 Task: Find connections with filter location Sultānpur with filter topic #Projectmanagements with filter profile language French with filter current company Condé Nast India with filter school Keraleeya Samajam Dombivlis Model College Near Police Colony Plot No 32 Phase II MIDC Residential Area Dombivli East Dist Thane 421 203 with filter industry Food and Beverage Services with filter service category Video Animation with filter keywords title SEO Manager
Action: Mouse moved to (482, 62)
Screenshot: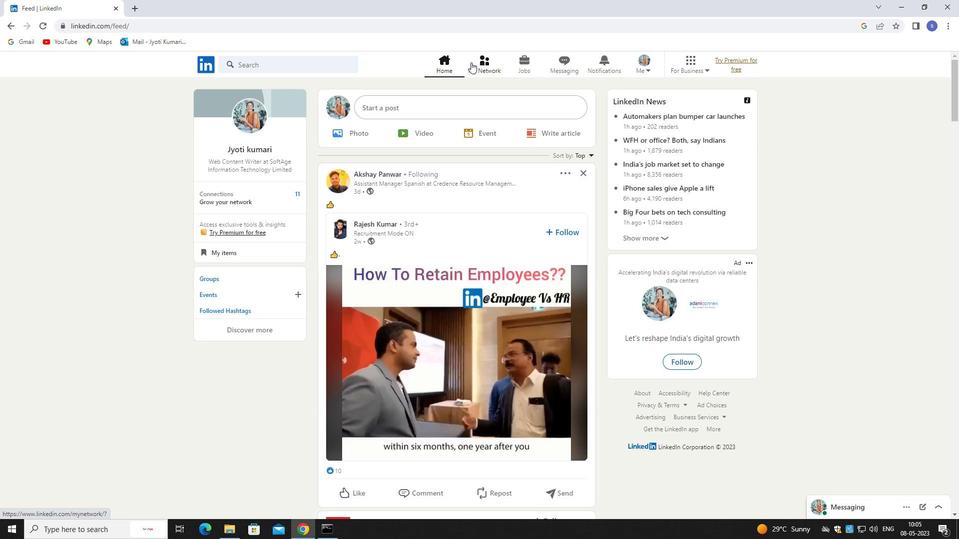 
Action: Mouse pressed left at (482, 62)
Screenshot: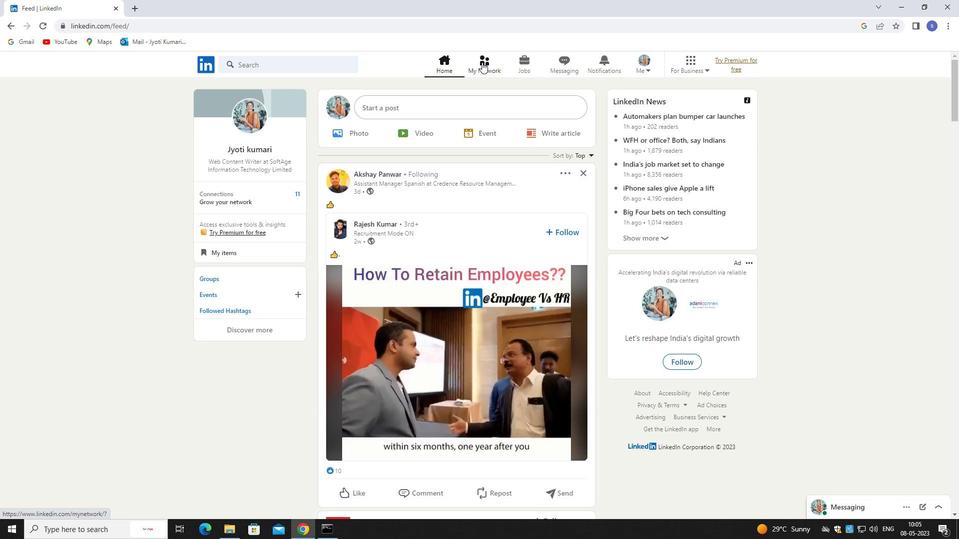 
Action: Mouse pressed left at (482, 62)
Screenshot: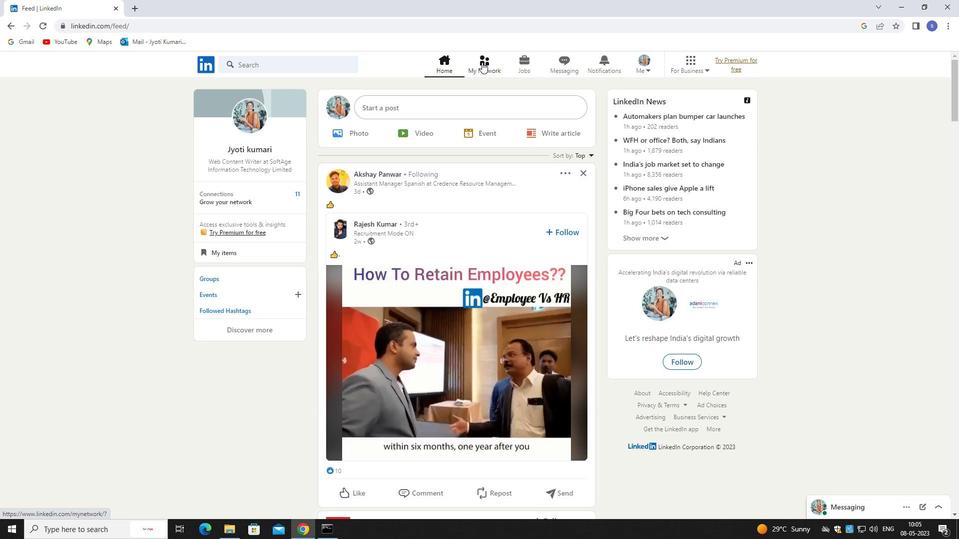 
Action: Mouse moved to (302, 120)
Screenshot: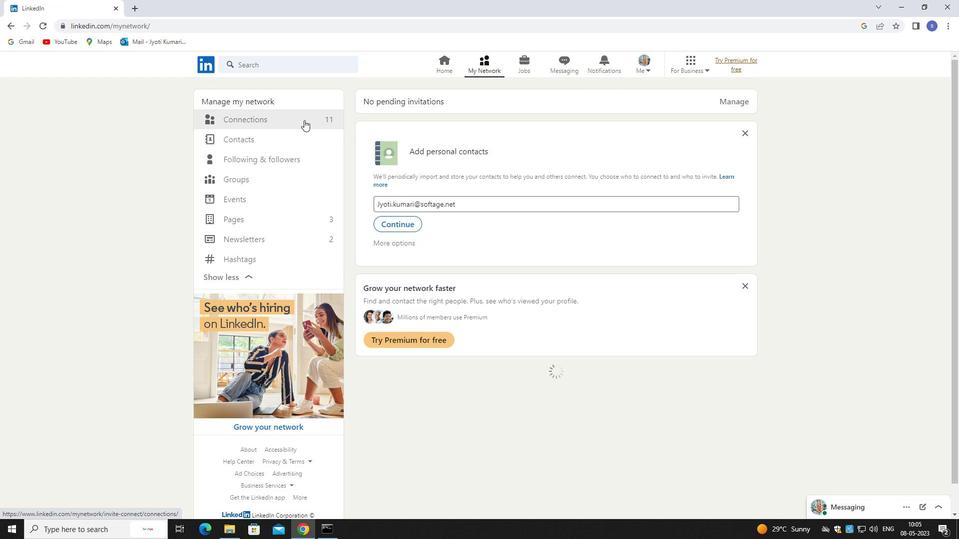 
Action: Mouse pressed left at (302, 120)
Screenshot: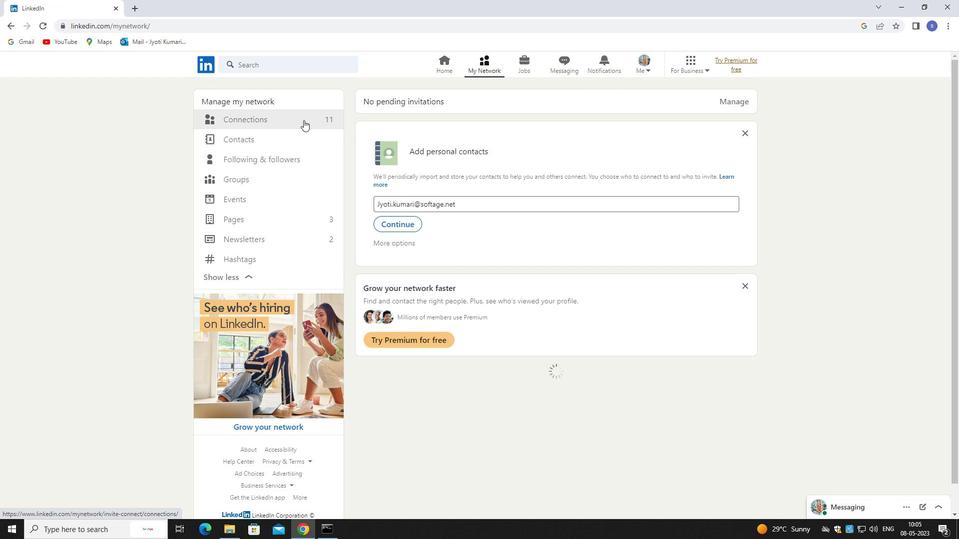 
Action: Mouse moved to (303, 118)
Screenshot: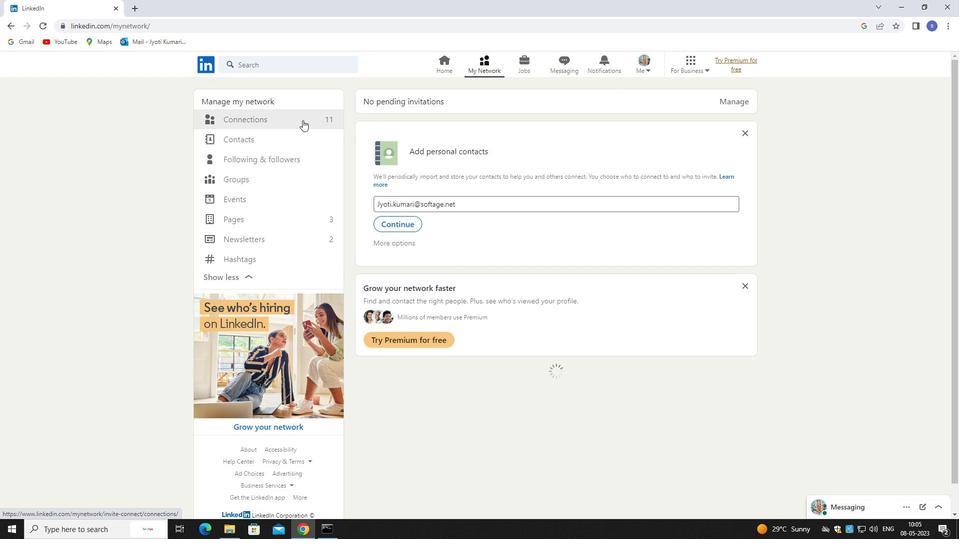 
Action: Mouse pressed left at (303, 118)
Screenshot: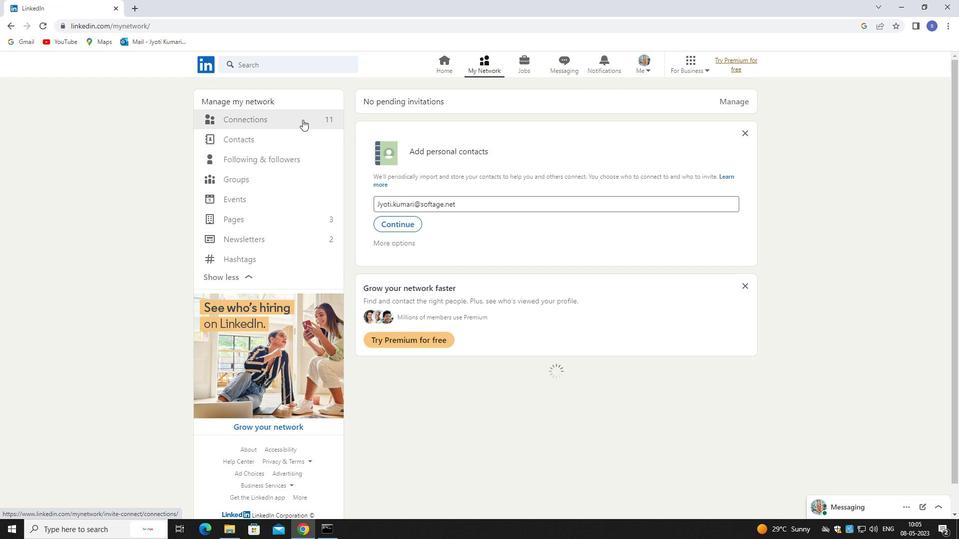 
Action: Mouse moved to (568, 121)
Screenshot: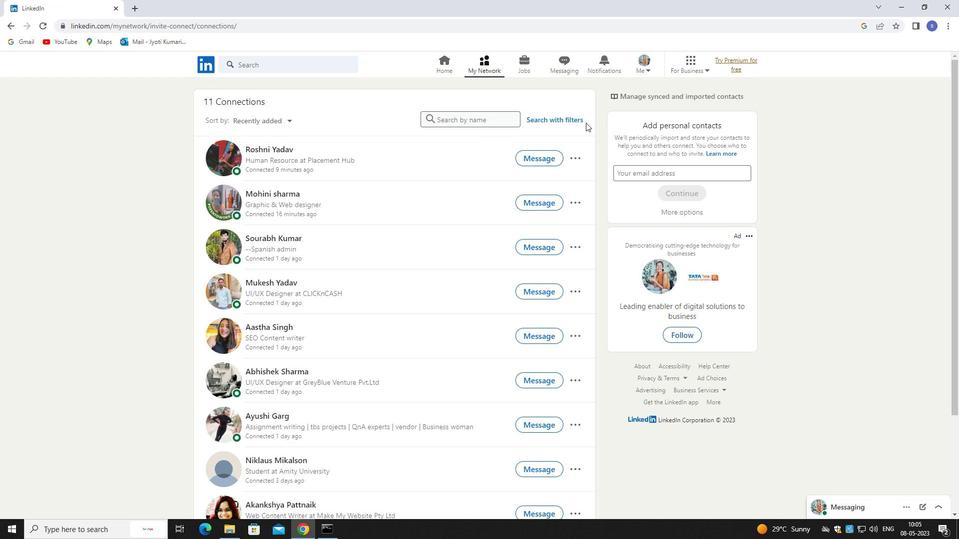 
Action: Mouse pressed left at (568, 121)
Screenshot: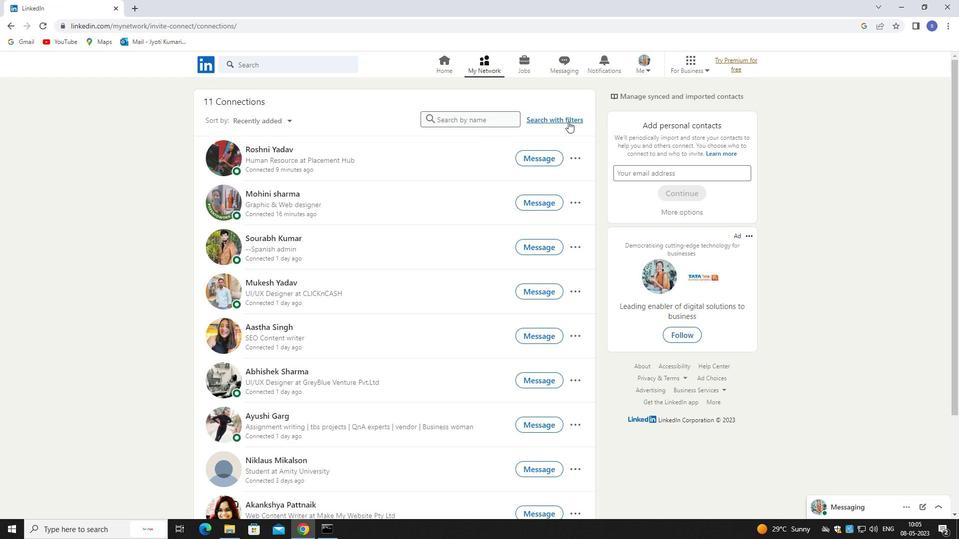 
Action: Mouse moved to (507, 87)
Screenshot: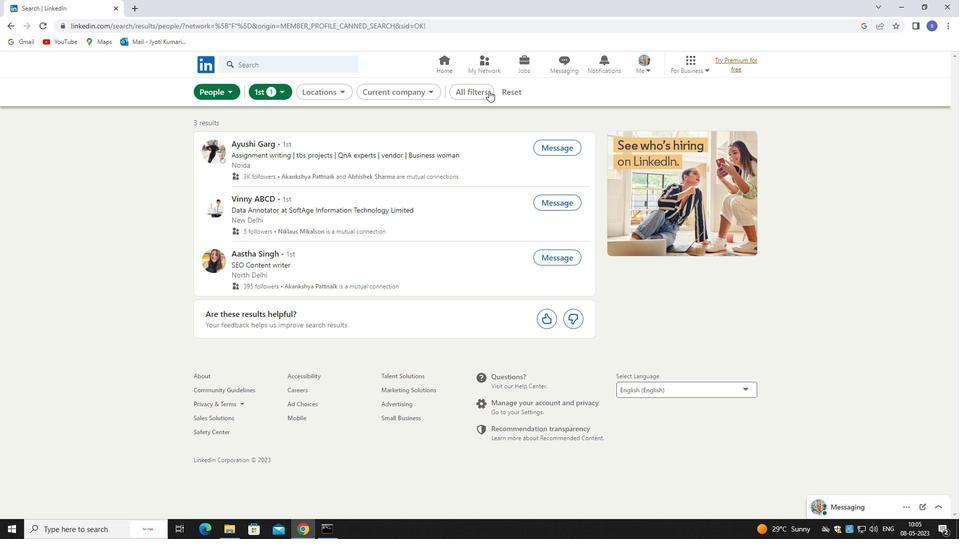 
Action: Mouse pressed left at (507, 87)
Screenshot: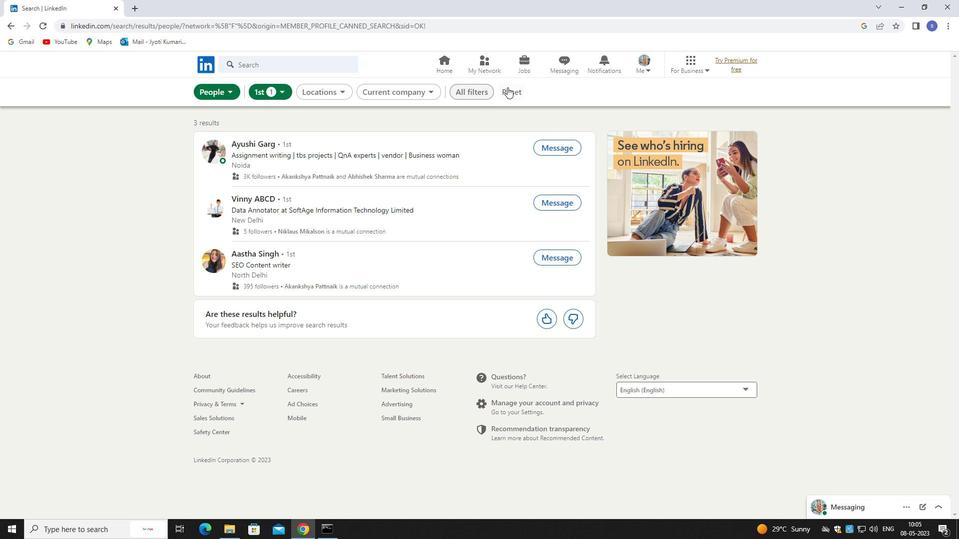 
Action: Mouse moved to (492, 90)
Screenshot: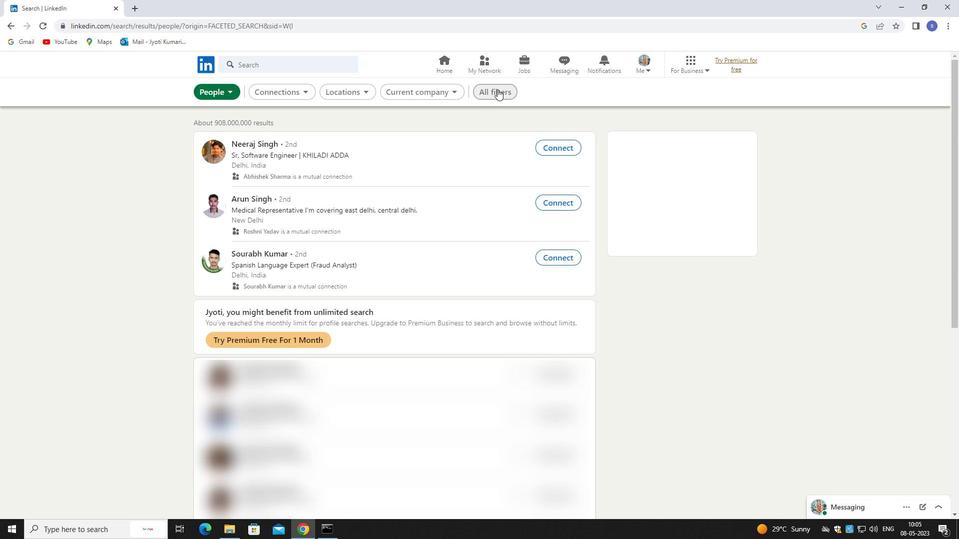 
Action: Mouse pressed left at (492, 90)
Screenshot: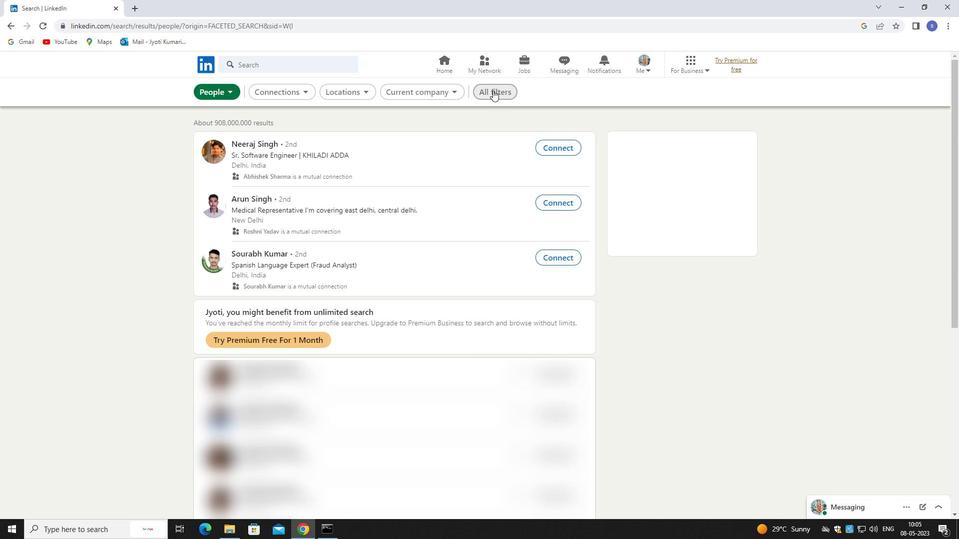 
Action: Mouse moved to (835, 393)
Screenshot: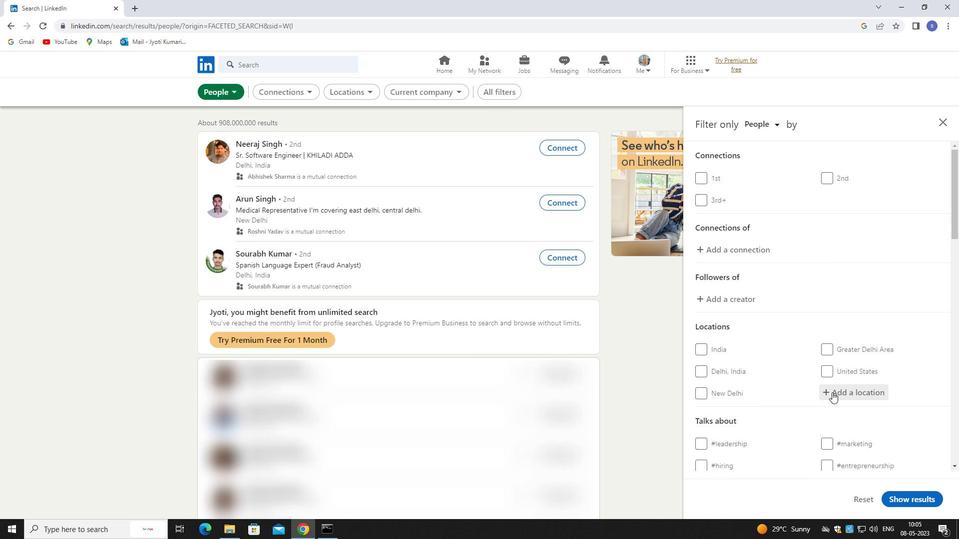 
Action: Mouse pressed left at (835, 393)
Screenshot: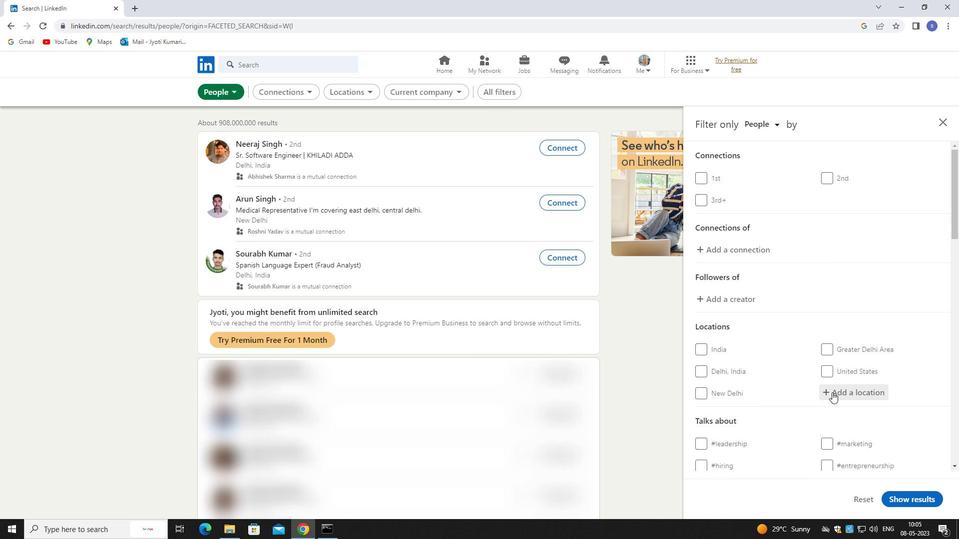 
Action: Mouse moved to (828, 388)
Screenshot: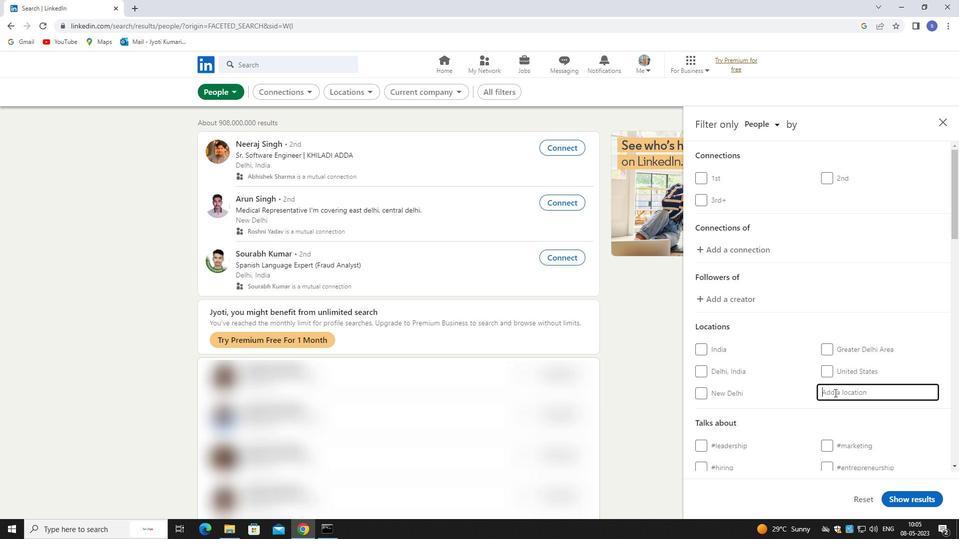 
Action: Key pressed sultan
Screenshot: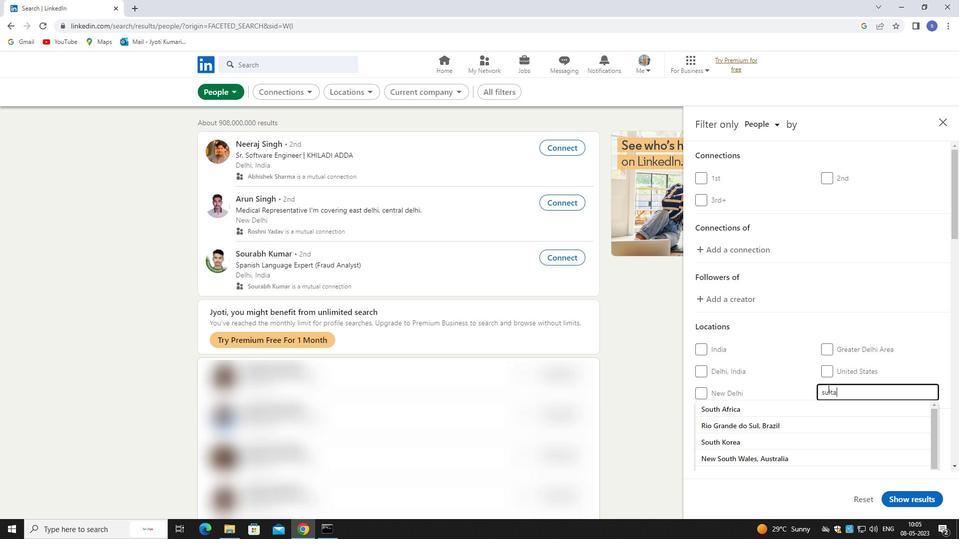 
Action: Mouse moved to (820, 411)
Screenshot: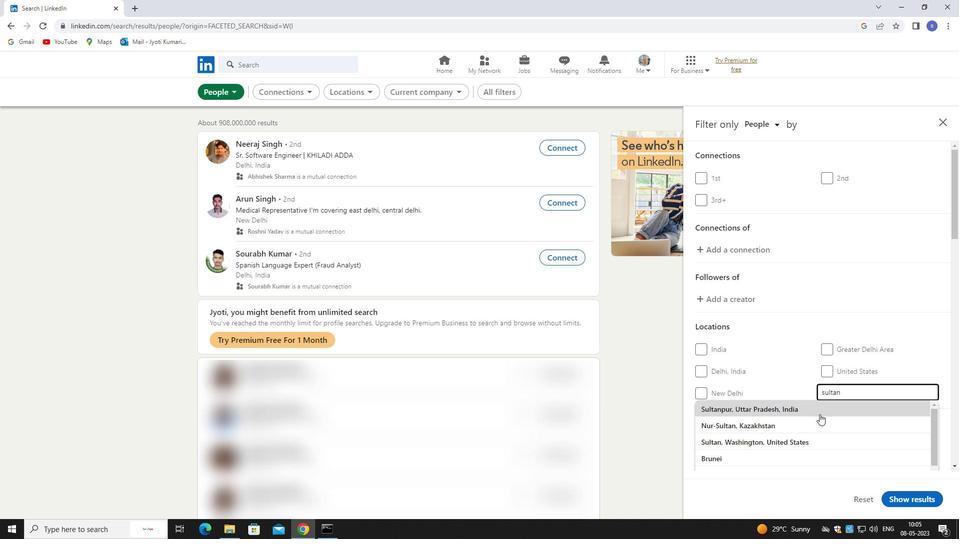 
Action: Mouse pressed left at (820, 411)
Screenshot: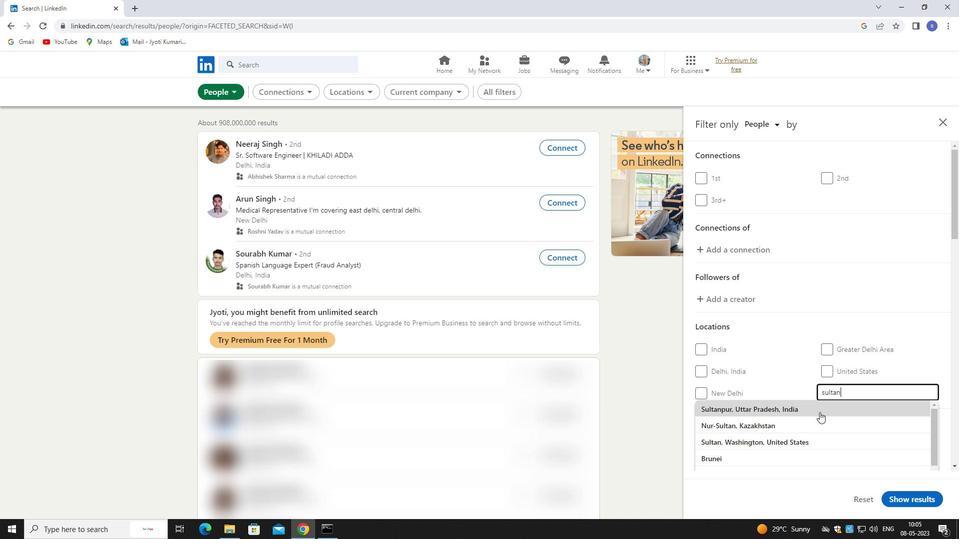 
Action: Mouse moved to (820, 411)
Screenshot: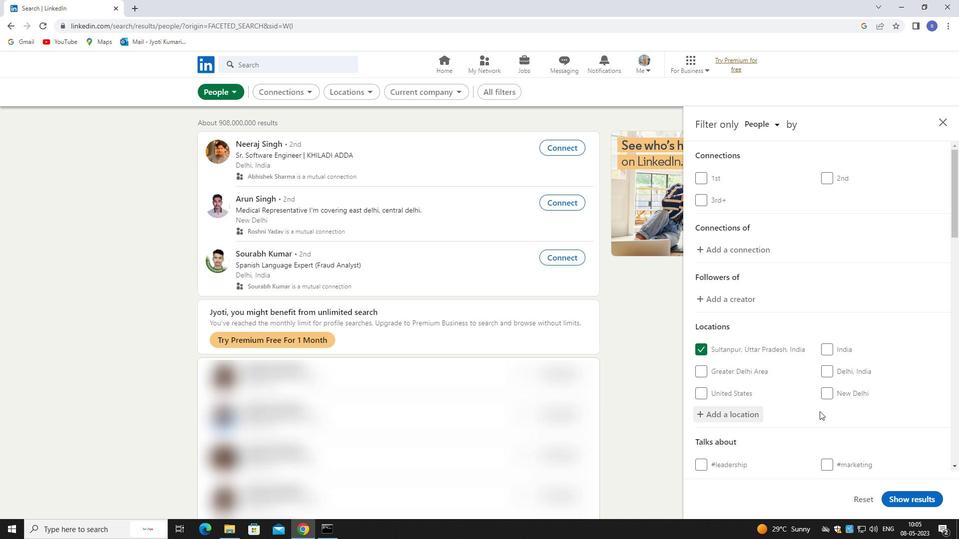 
Action: Mouse scrolled (820, 411) with delta (0, 0)
Screenshot: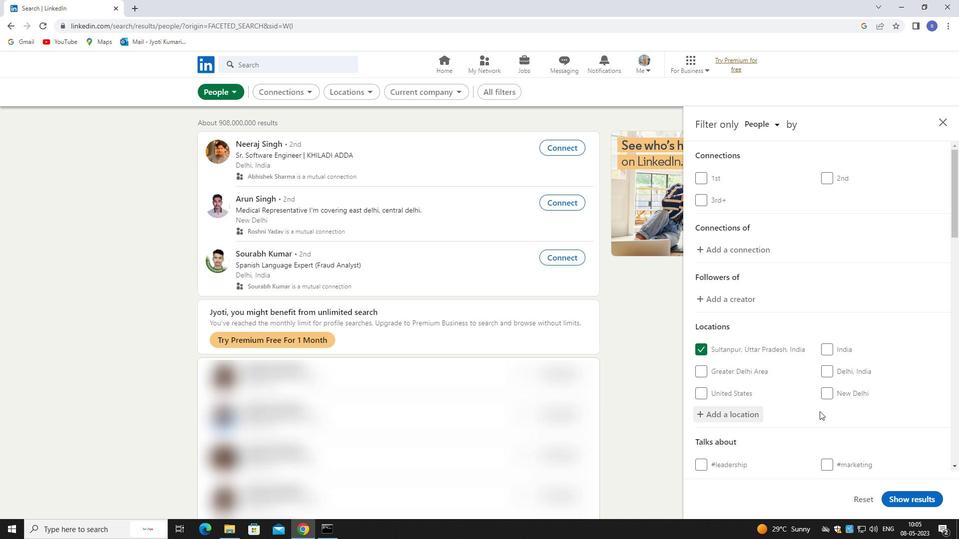 
Action: Mouse moved to (820, 412)
Screenshot: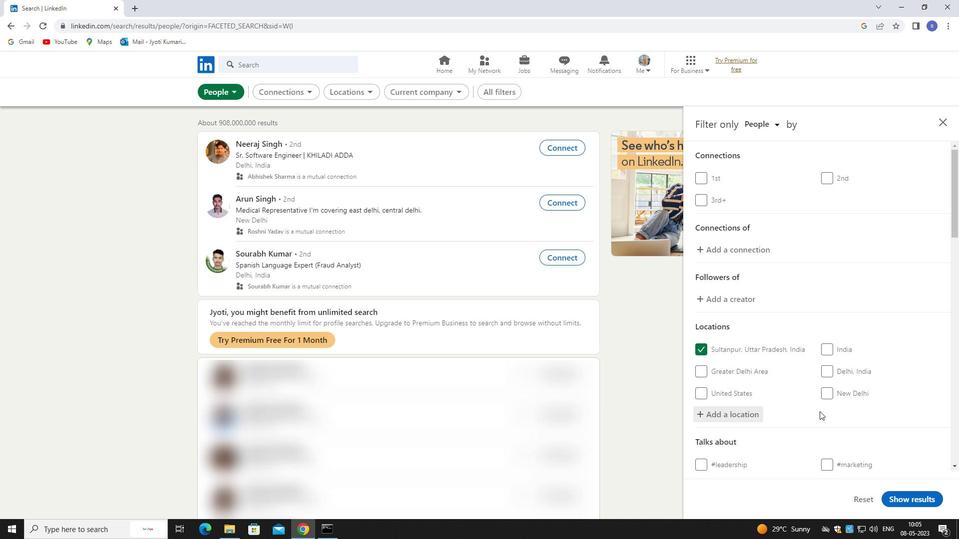 
Action: Mouse scrolled (820, 411) with delta (0, 0)
Screenshot: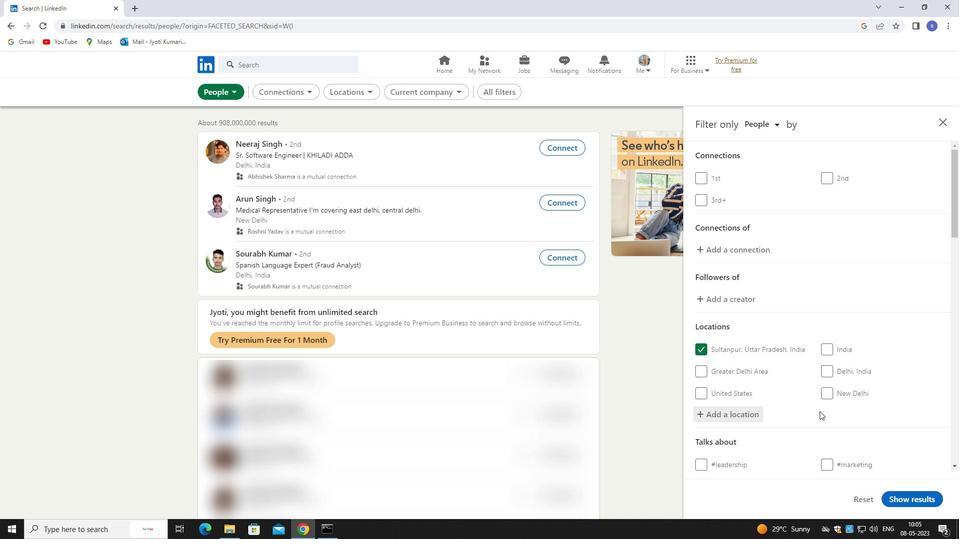 
Action: Mouse moved to (820, 412)
Screenshot: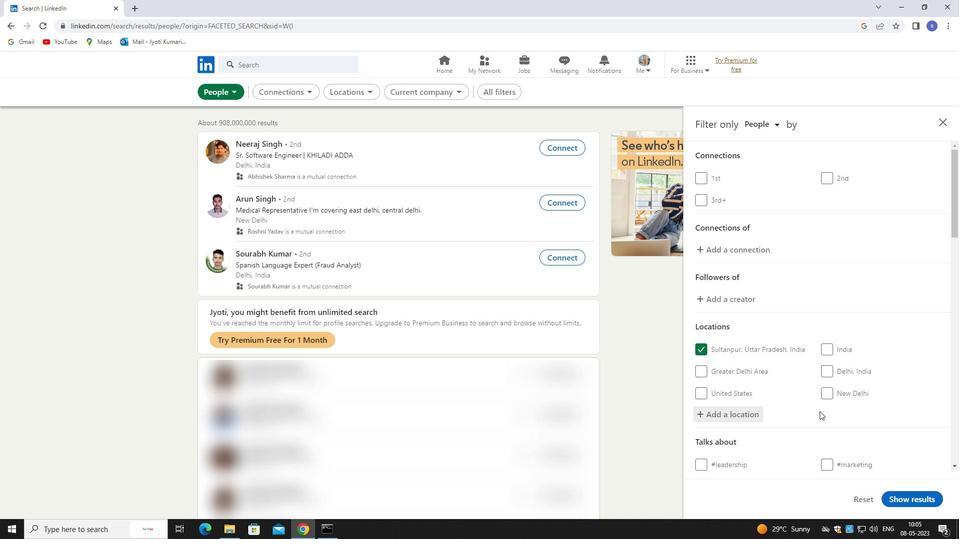 
Action: Mouse scrolled (820, 411) with delta (0, 0)
Screenshot: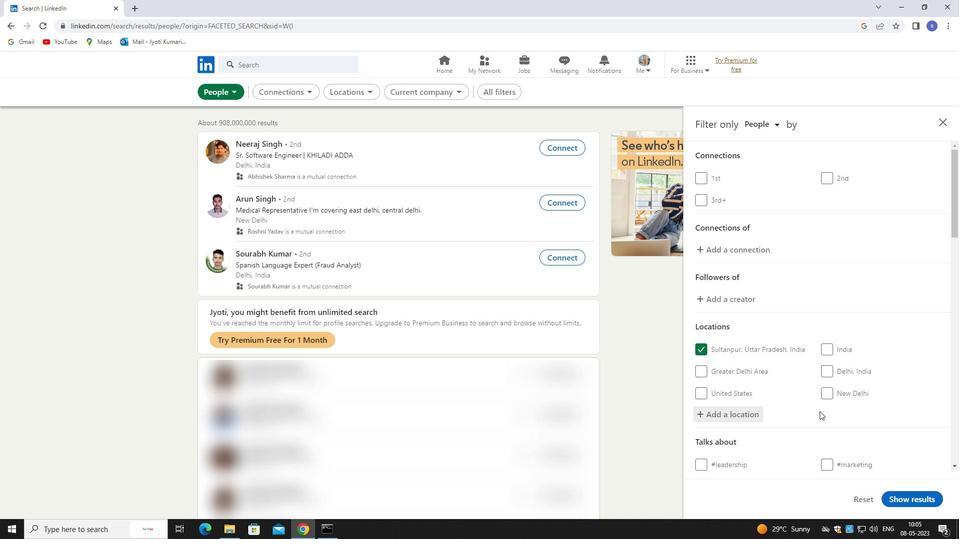 
Action: Mouse moved to (820, 412)
Screenshot: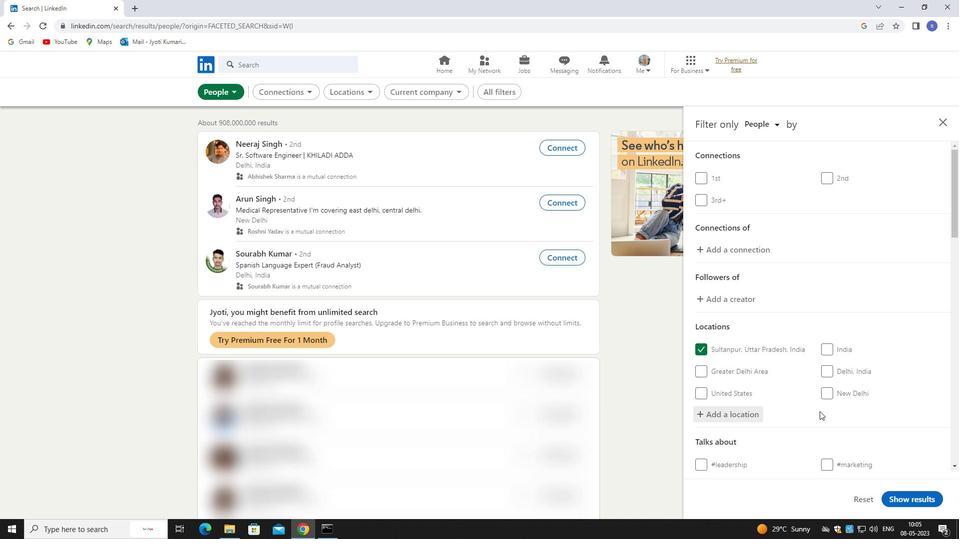 
Action: Mouse scrolled (820, 412) with delta (0, 0)
Screenshot: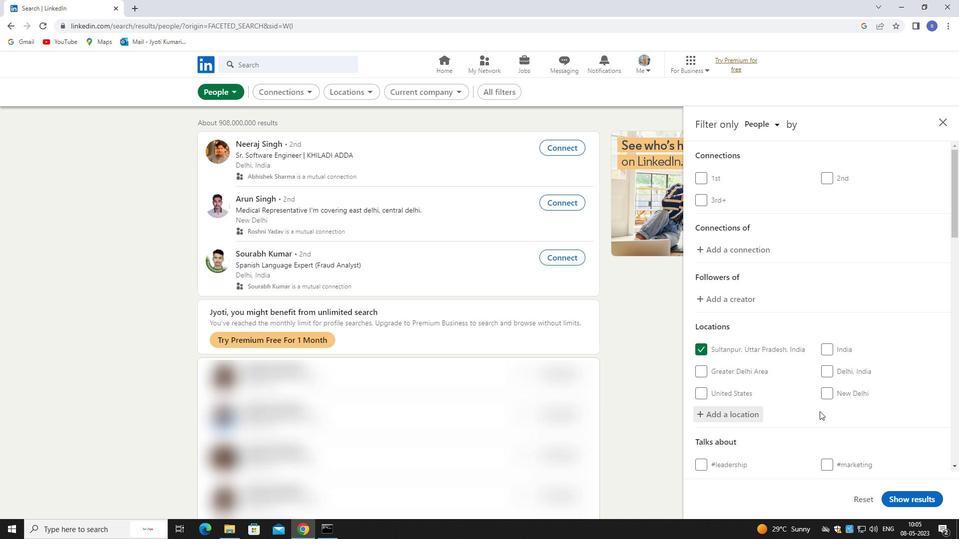 
Action: Mouse moved to (847, 308)
Screenshot: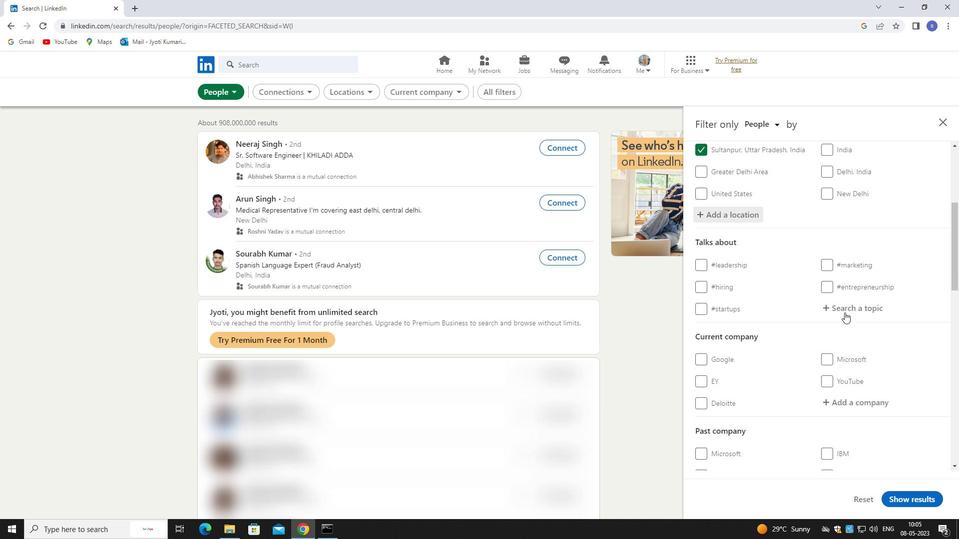 
Action: Mouse pressed left at (847, 308)
Screenshot: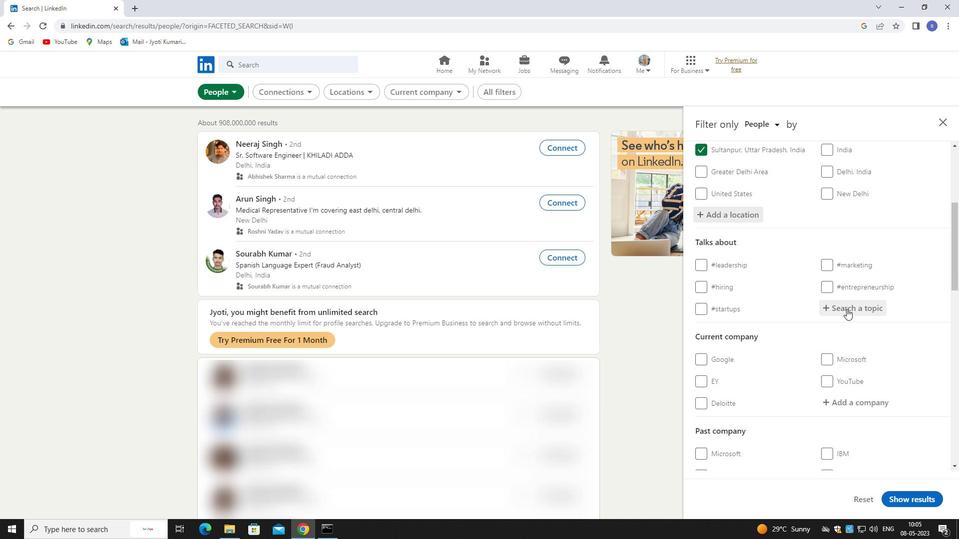 
Action: Mouse moved to (826, 309)
Screenshot: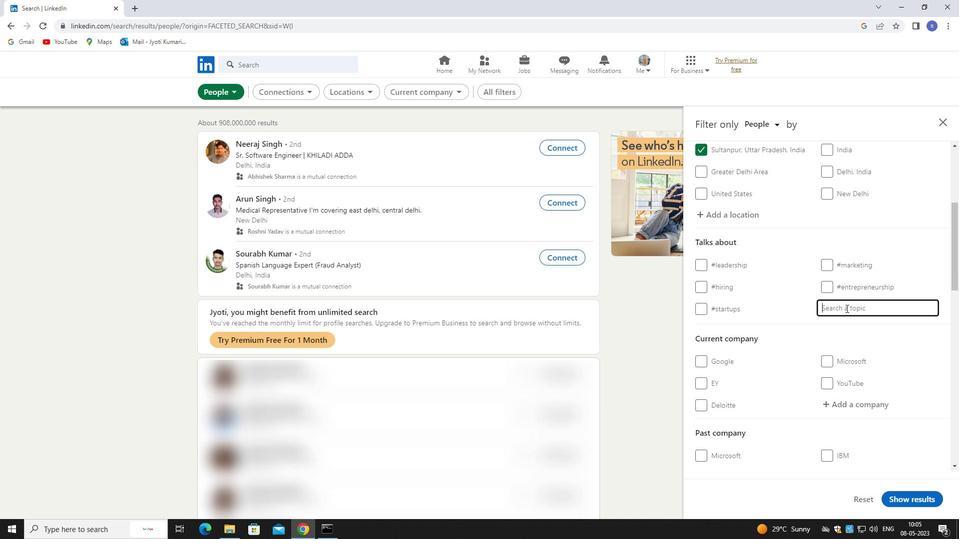 
Action: Key pressed projectman
Screenshot: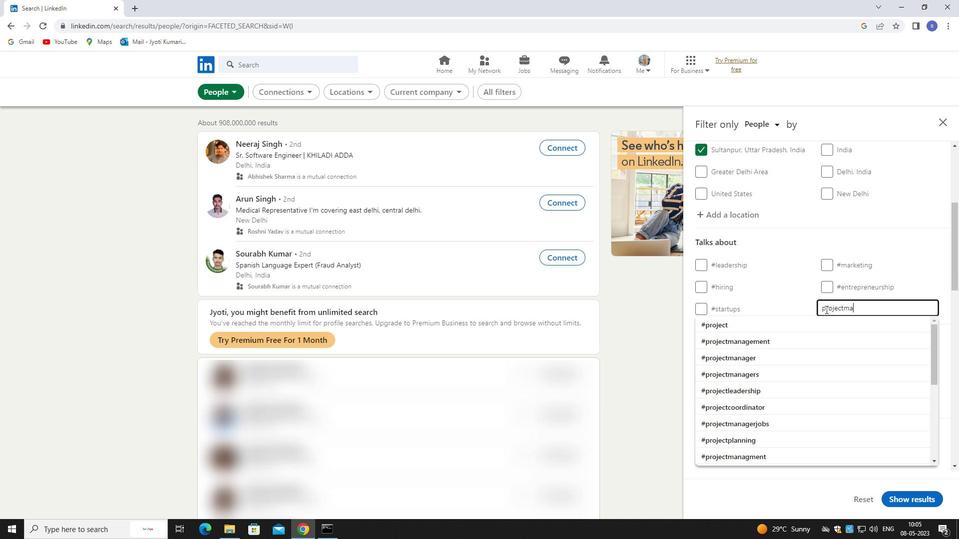 
Action: Mouse moved to (833, 323)
Screenshot: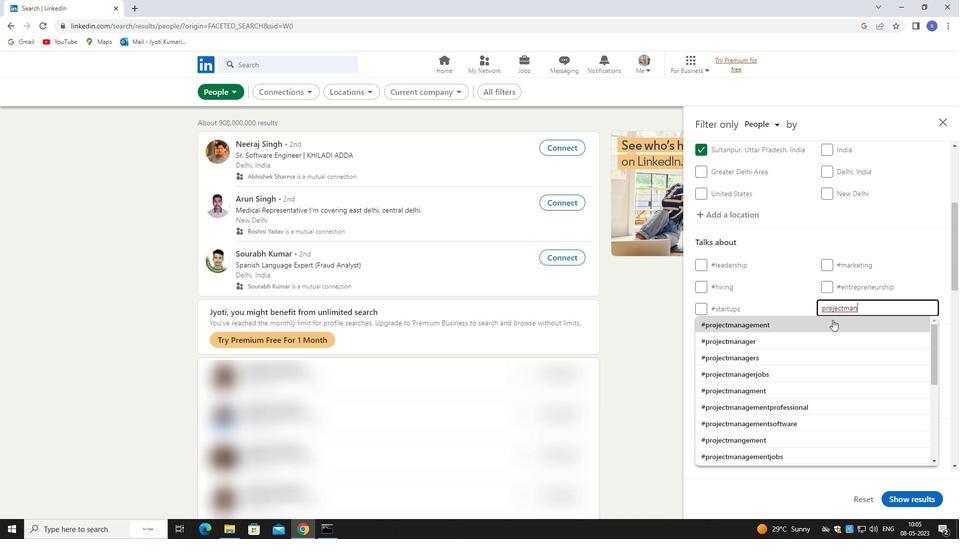
Action: Mouse pressed left at (833, 323)
Screenshot: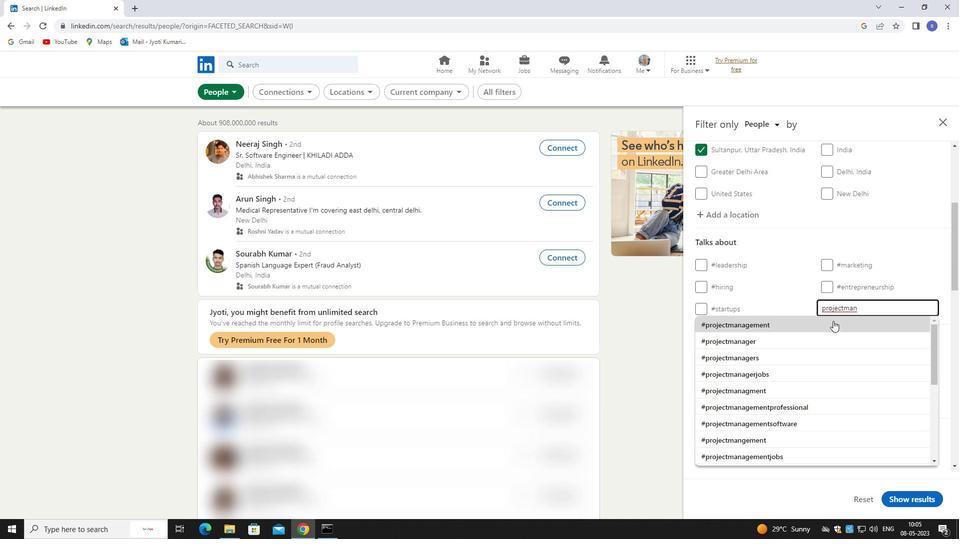 
Action: Mouse moved to (834, 324)
Screenshot: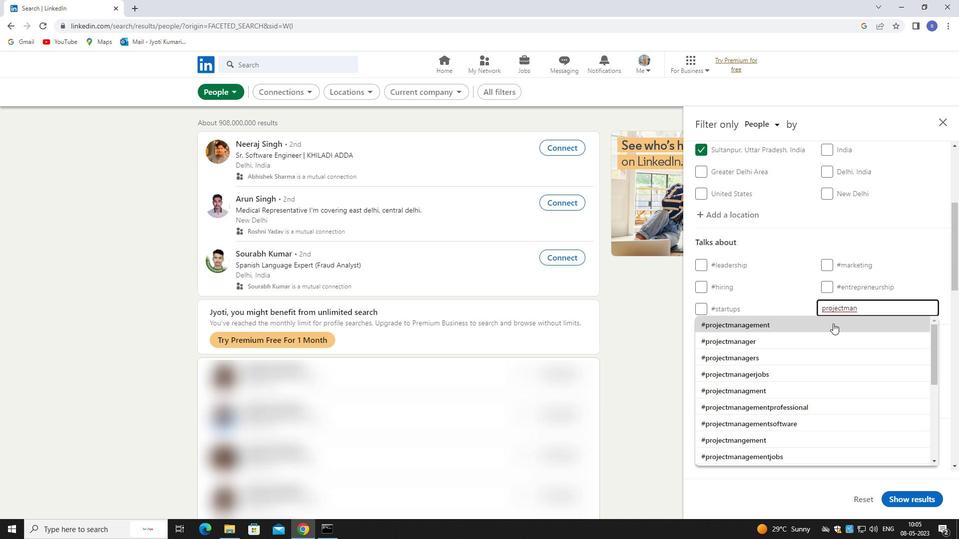 
Action: Mouse scrolled (834, 324) with delta (0, 0)
Screenshot: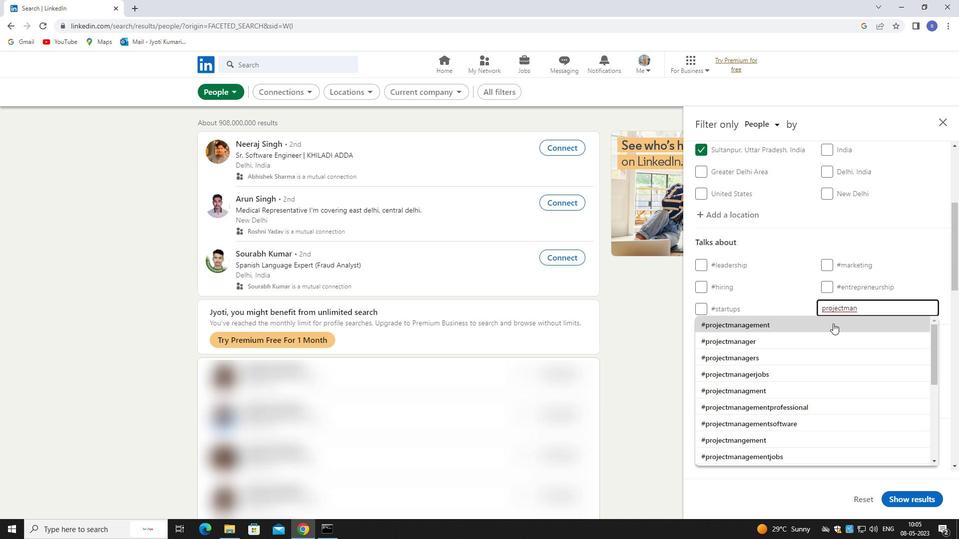 
Action: Mouse scrolled (834, 324) with delta (0, 0)
Screenshot: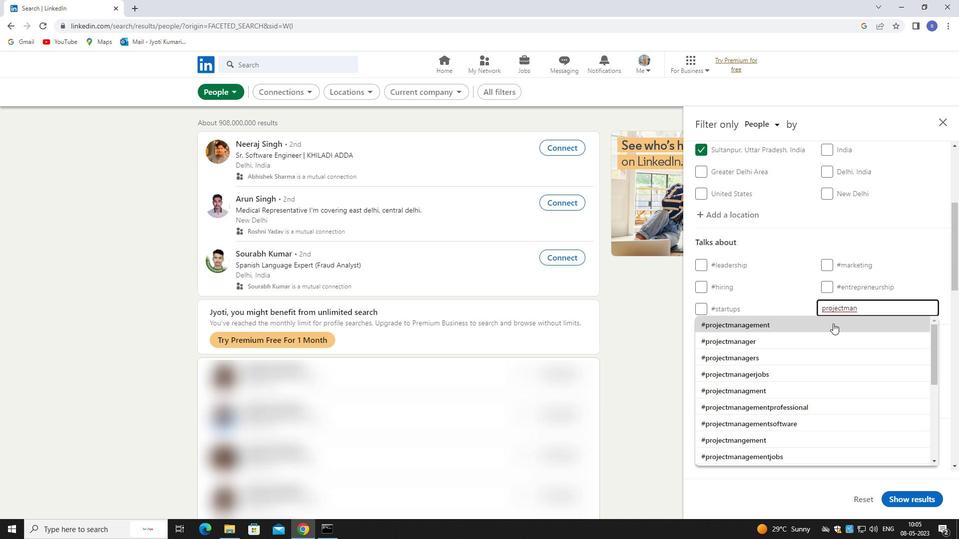 
Action: Mouse scrolled (834, 324) with delta (0, 0)
Screenshot: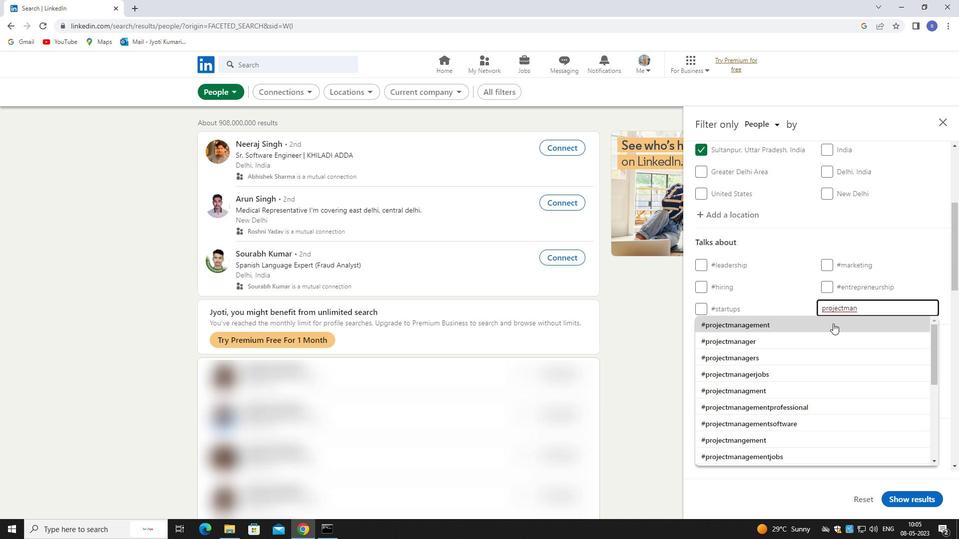 
Action: Mouse scrolled (834, 324) with delta (0, 0)
Screenshot: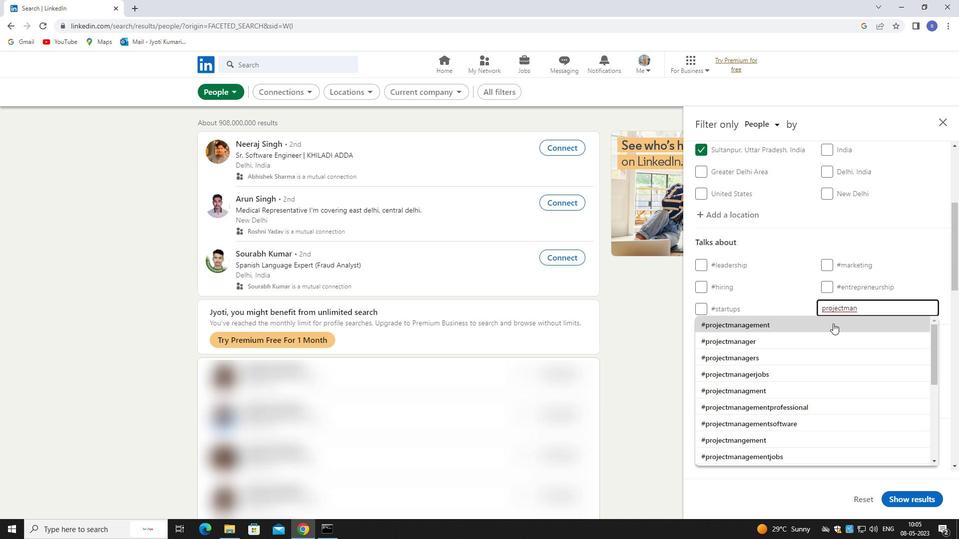 
Action: Mouse moved to (848, 229)
Screenshot: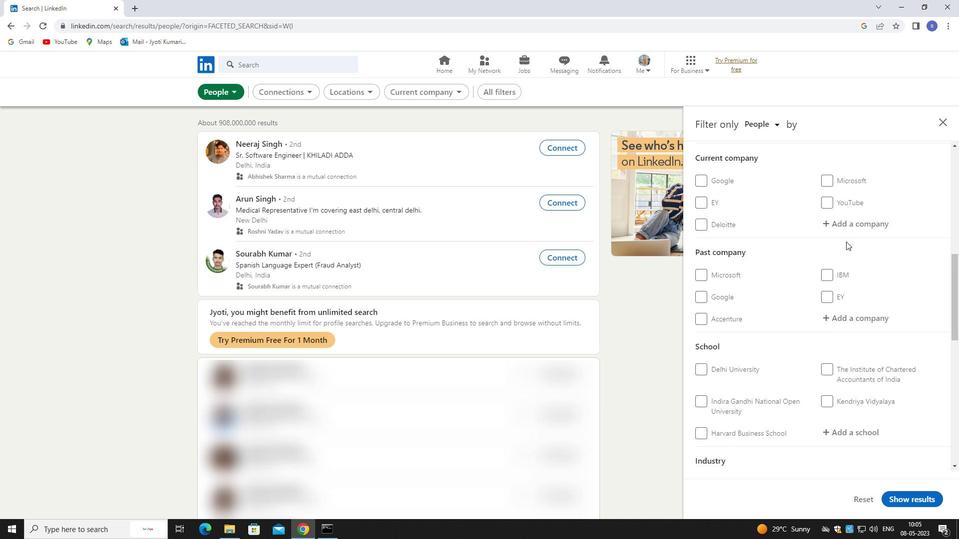 
Action: Mouse pressed left at (848, 229)
Screenshot: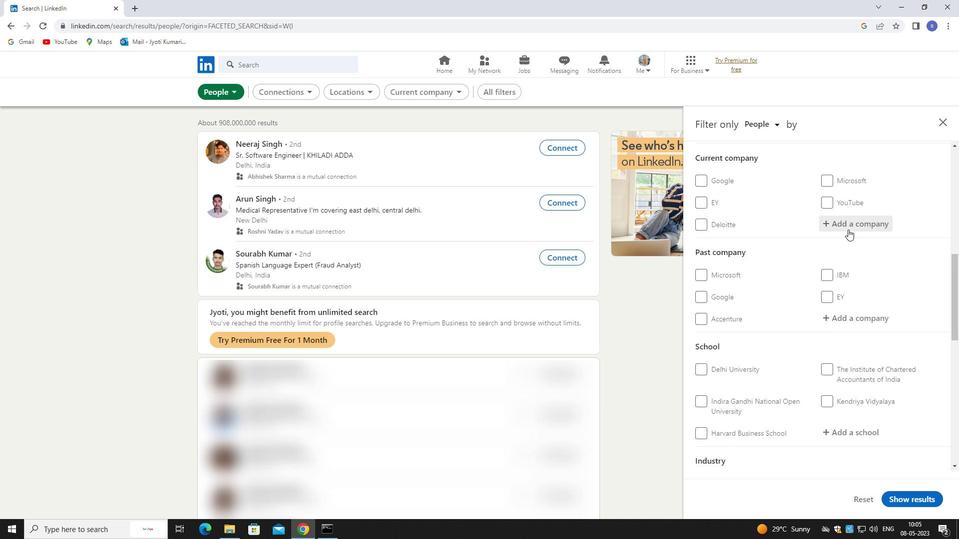 
Action: Key pressed conde<Key.space>nast
Screenshot: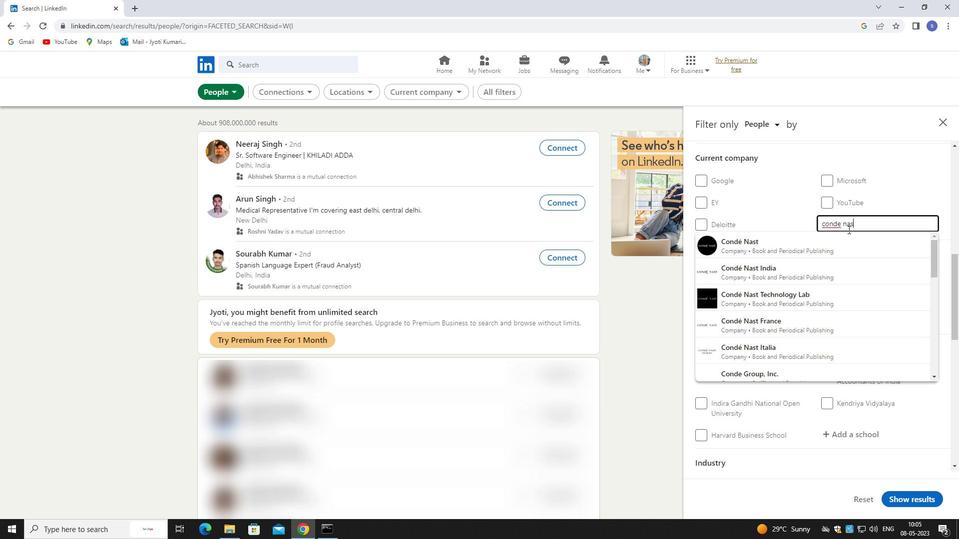 
Action: Mouse moved to (842, 263)
Screenshot: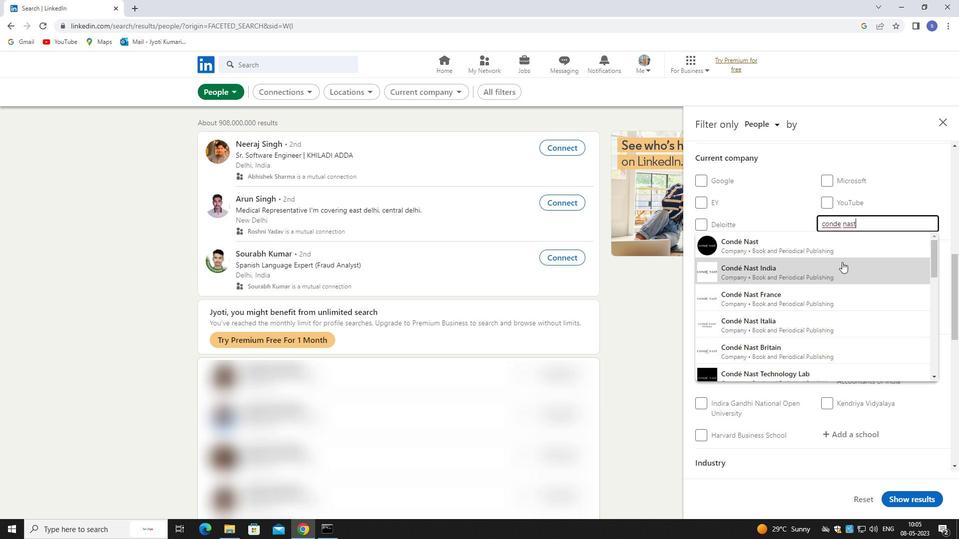 
Action: Mouse pressed left at (842, 263)
Screenshot: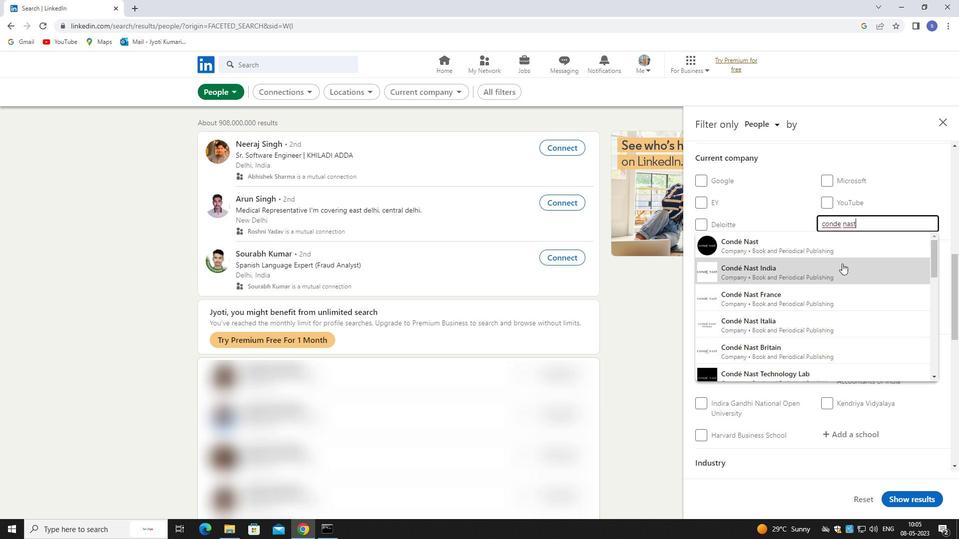 
Action: Mouse scrolled (842, 263) with delta (0, 0)
Screenshot: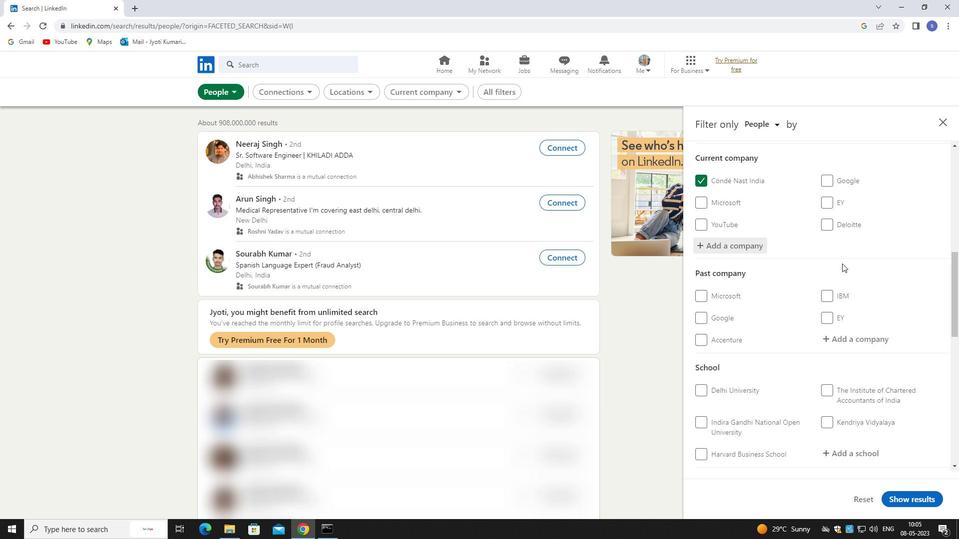 
Action: Mouse moved to (842, 264)
Screenshot: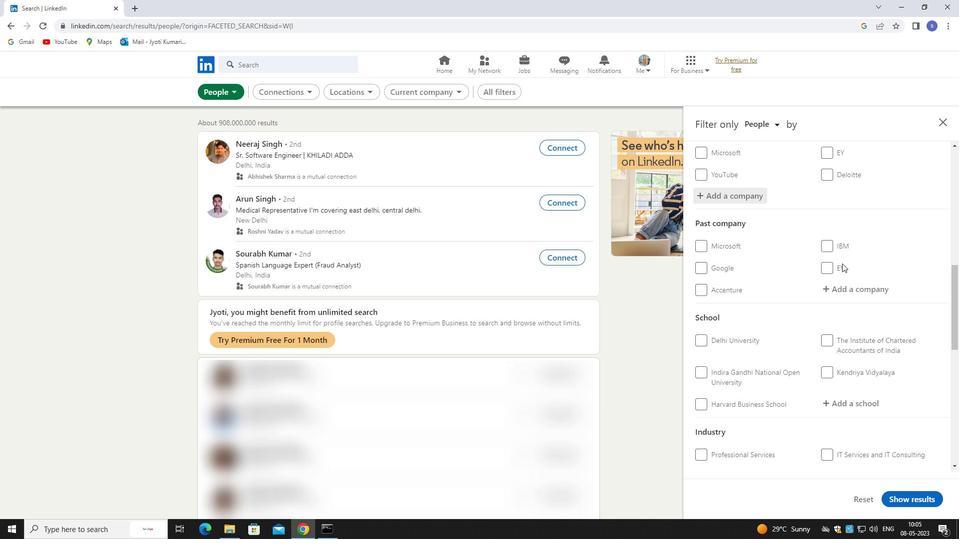 
Action: Mouse scrolled (842, 264) with delta (0, 0)
Screenshot: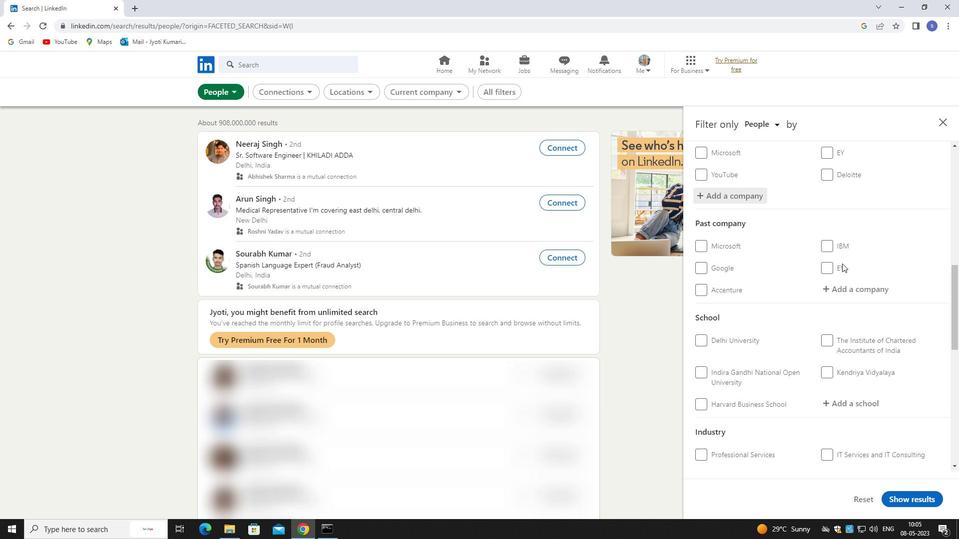 
Action: Mouse moved to (841, 266)
Screenshot: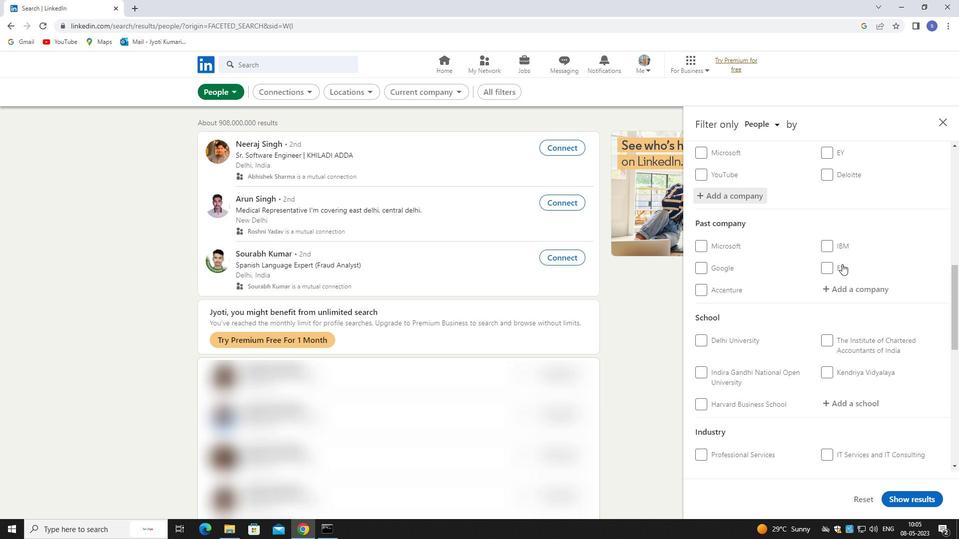 
Action: Mouse scrolled (841, 266) with delta (0, 0)
Screenshot: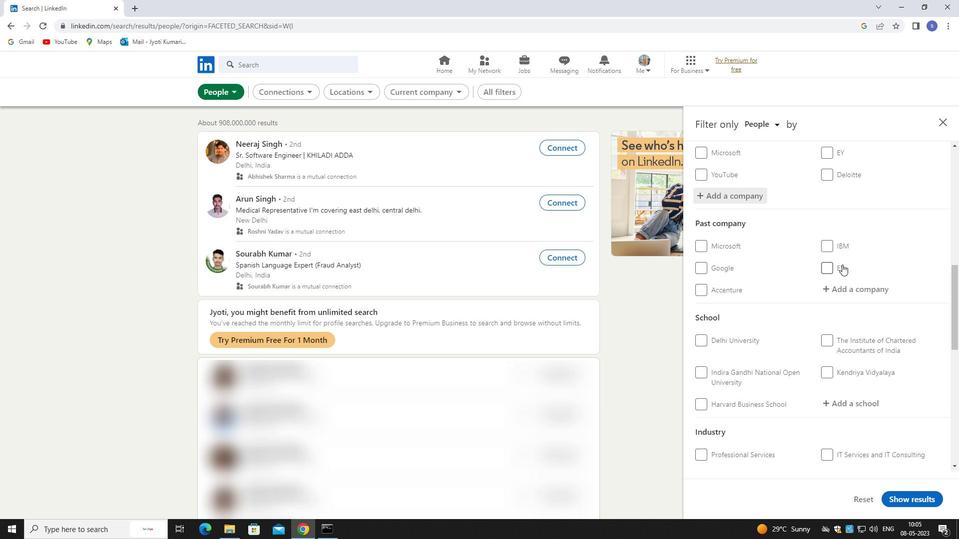 
Action: Mouse moved to (840, 302)
Screenshot: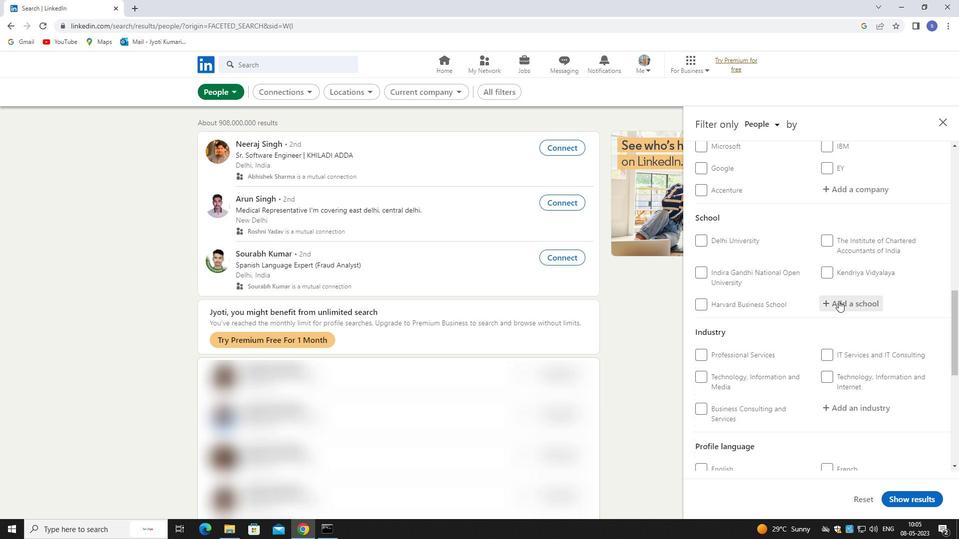 
Action: Mouse pressed left at (840, 302)
Screenshot: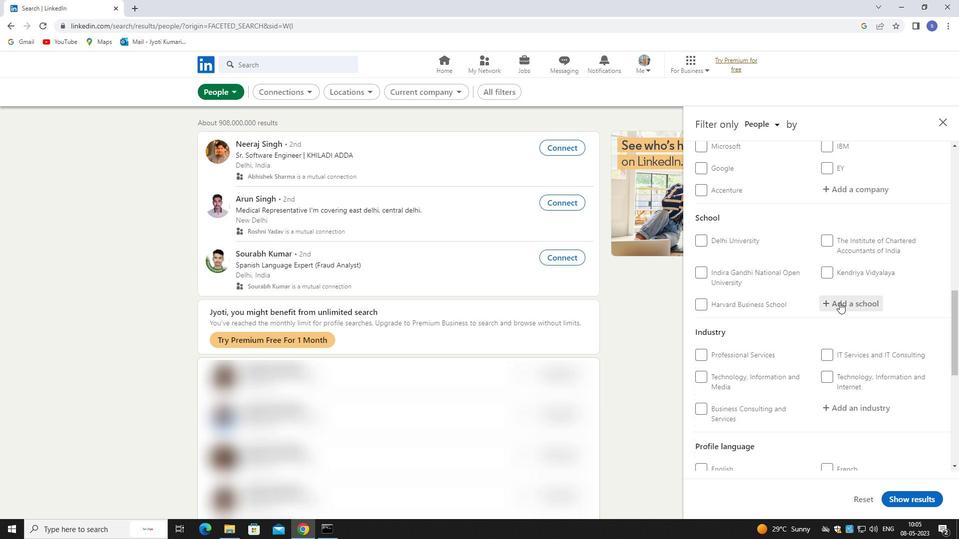 
Action: Mouse moved to (842, 302)
Screenshot: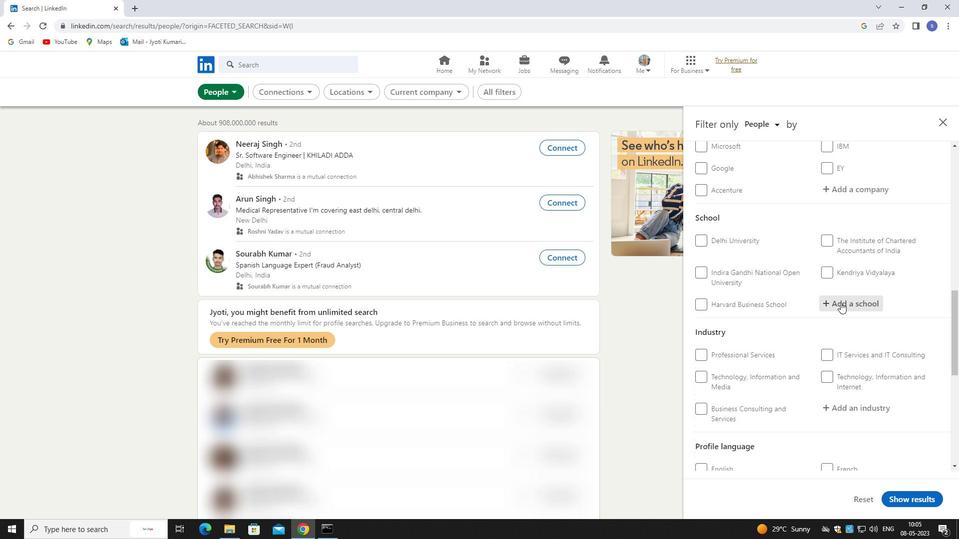
Action: Key pressed keraleeya
Screenshot: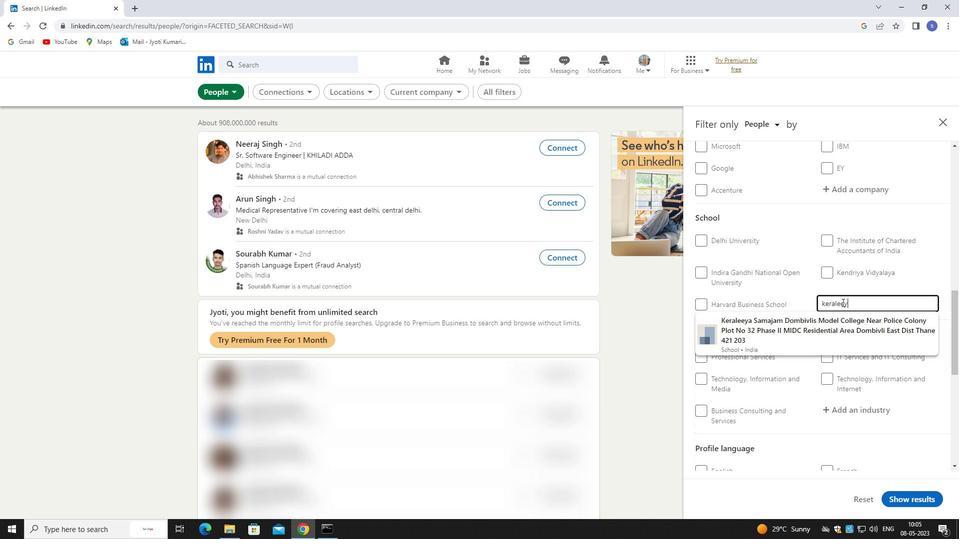 
Action: Mouse moved to (843, 348)
Screenshot: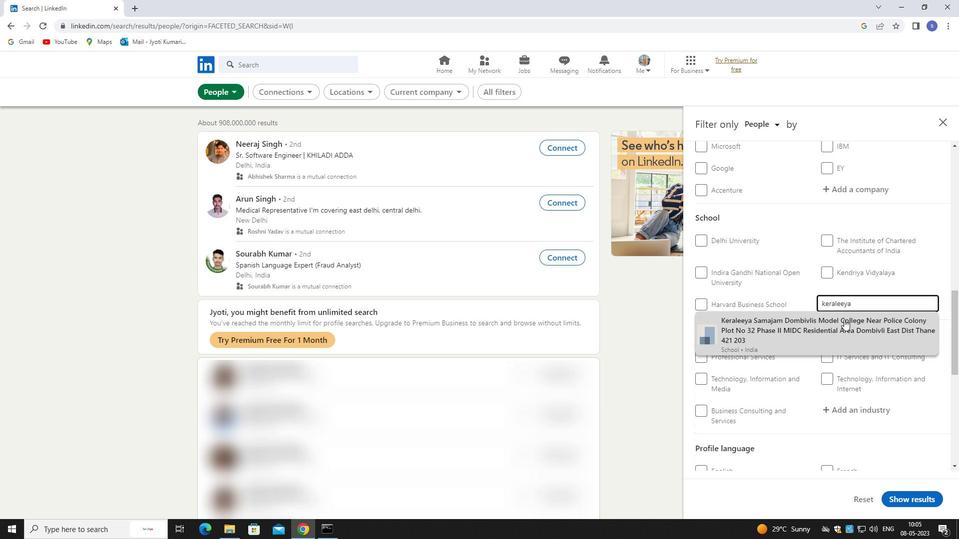 
Action: Mouse pressed left at (843, 348)
Screenshot: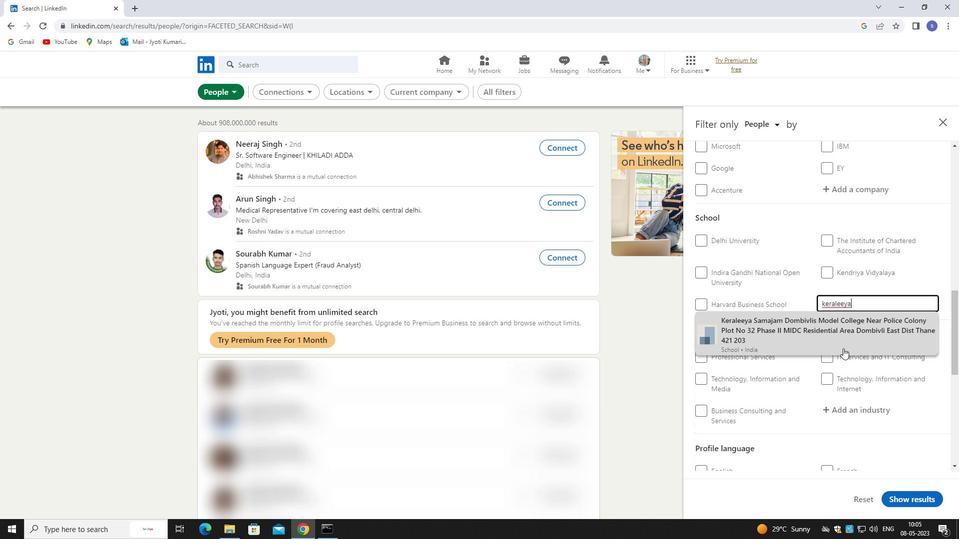 
Action: Mouse scrolled (843, 348) with delta (0, 0)
Screenshot: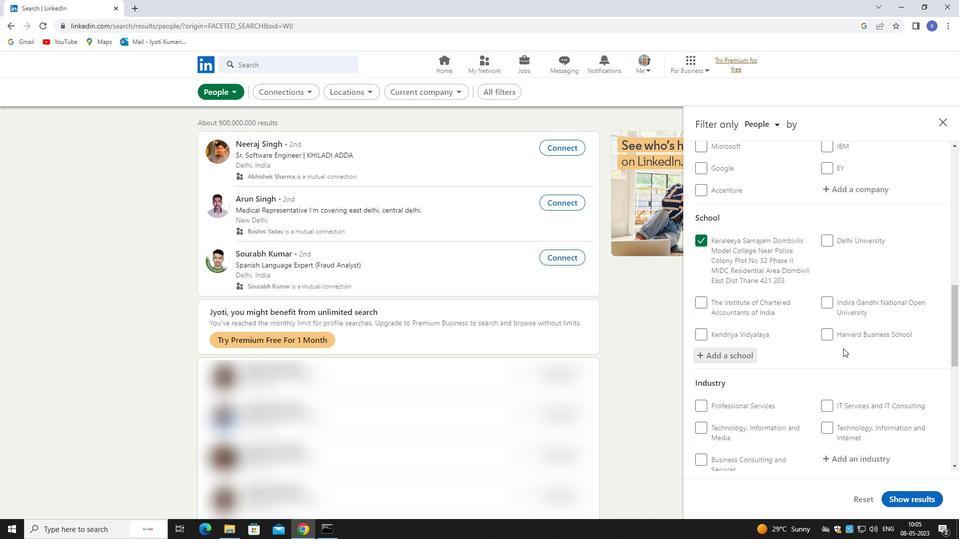 
Action: Mouse scrolled (843, 348) with delta (0, 0)
Screenshot: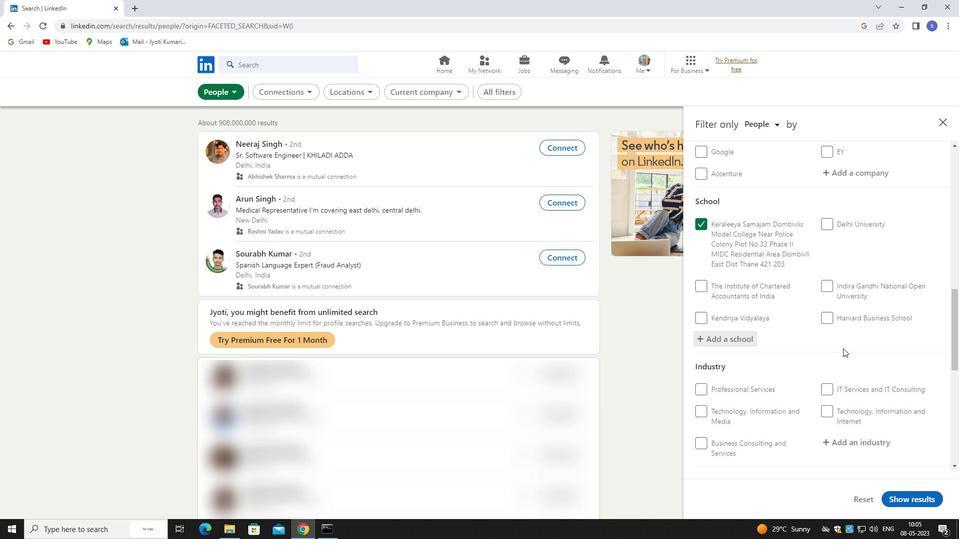 
Action: Mouse moved to (850, 359)
Screenshot: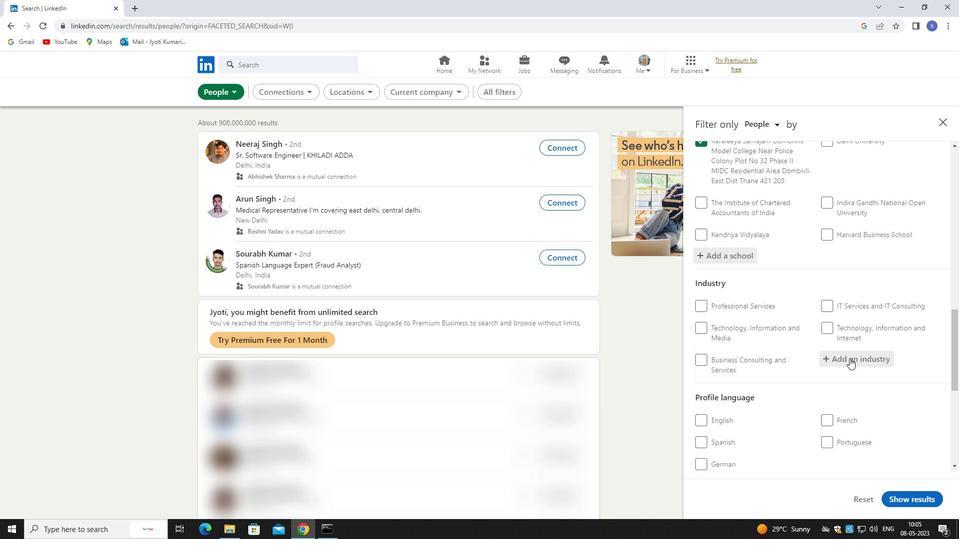 
Action: Mouse pressed left at (850, 359)
Screenshot: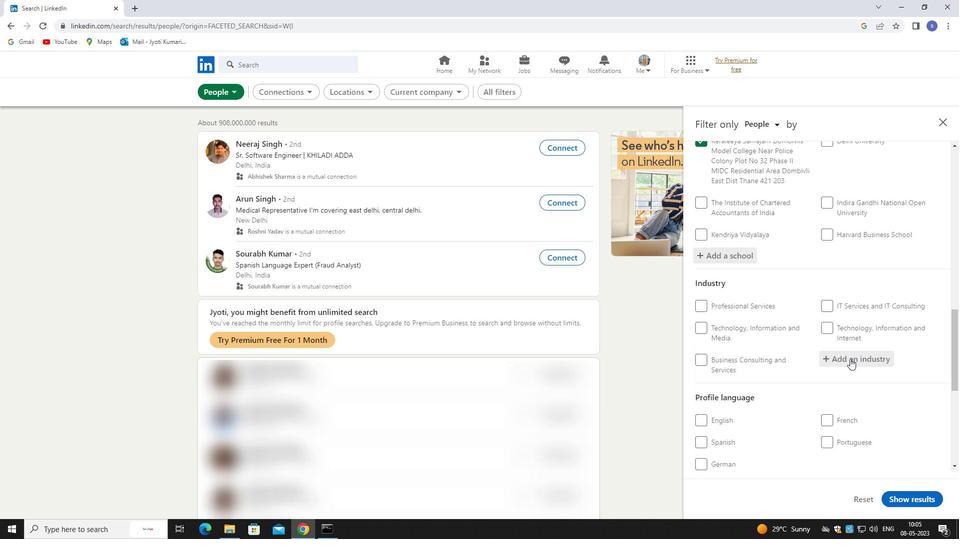 
Action: Key pressed food<Key.space>
Screenshot: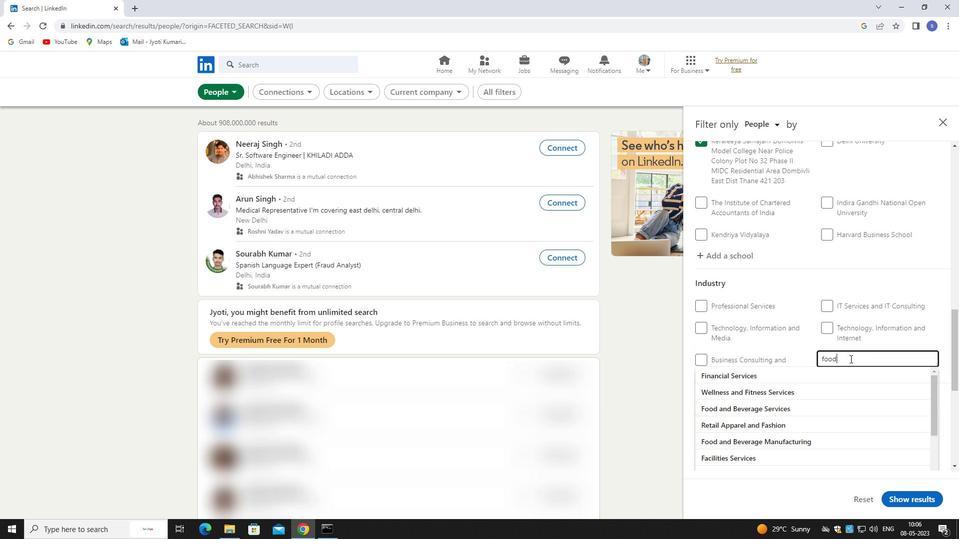 
Action: Mouse moved to (888, 380)
Screenshot: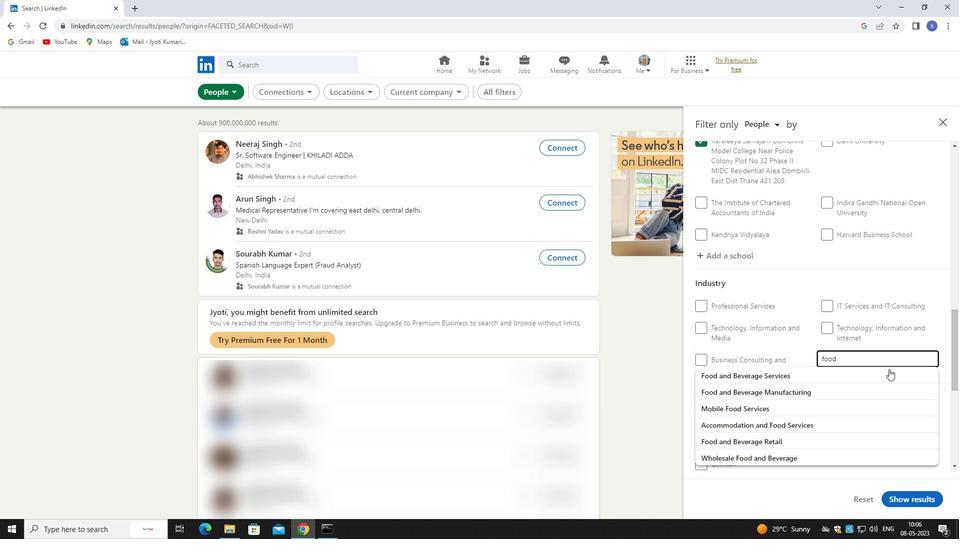 
Action: Mouse pressed left at (888, 380)
Screenshot: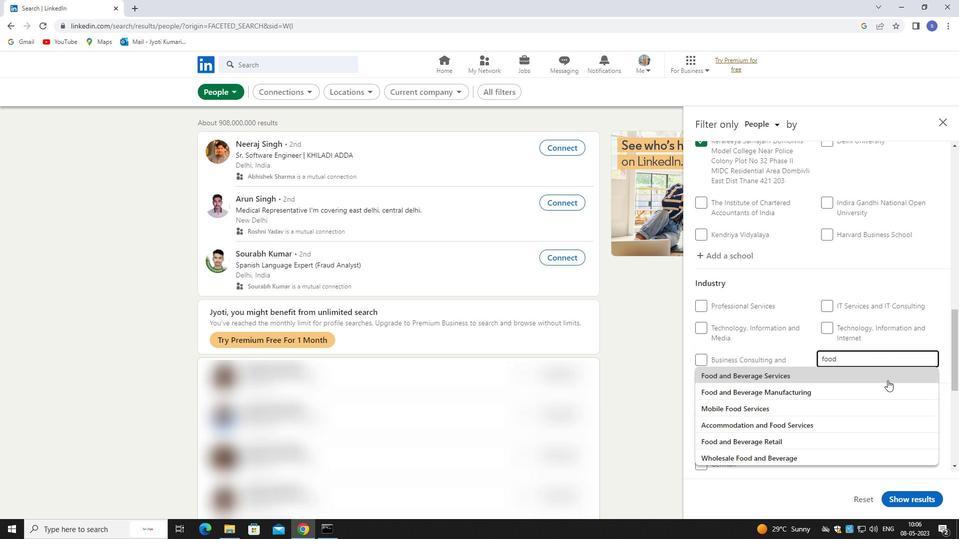 
Action: Mouse scrolled (888, 380) with delta (0, 0)
Screenshot: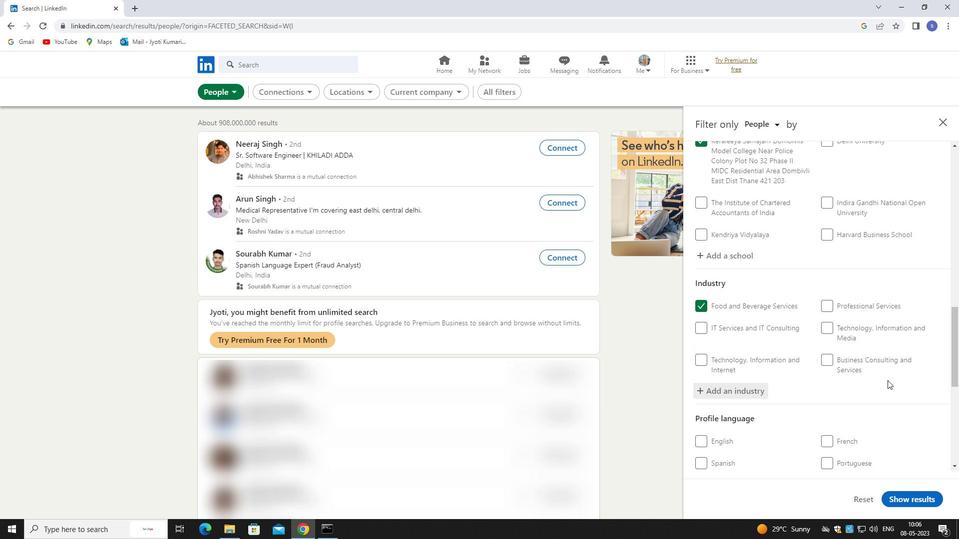 
Action: Mouse scrolled (888, 380) with delta (0, 0)
Screenshot: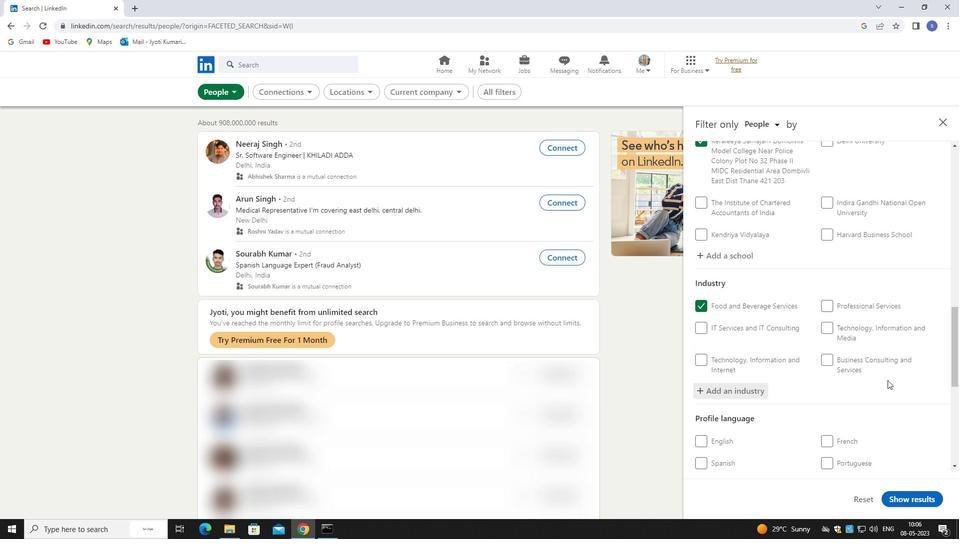 
Action: Mouse scrolled (888, 380) with delta (0, 0)
Screenshot: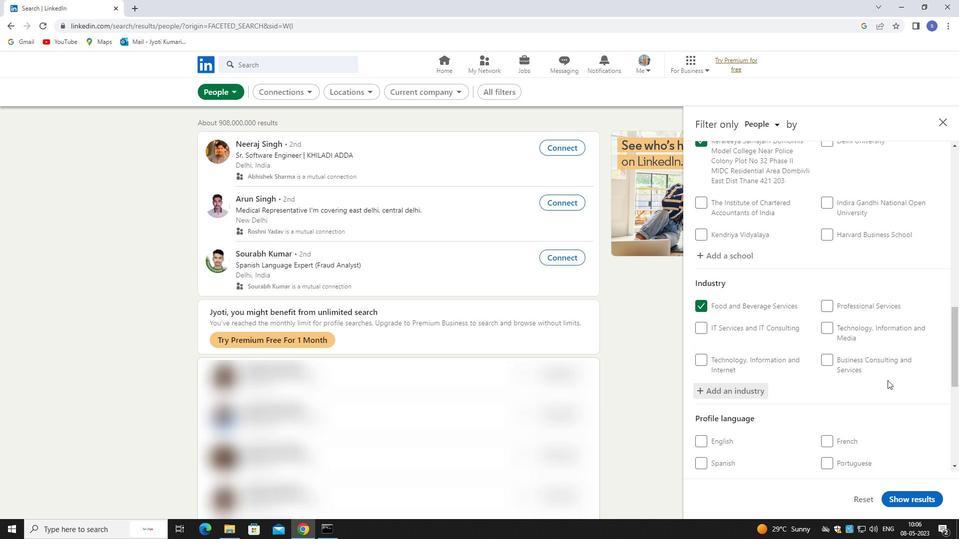 
Action: Mouse moved to (830, 287)
Screenshot: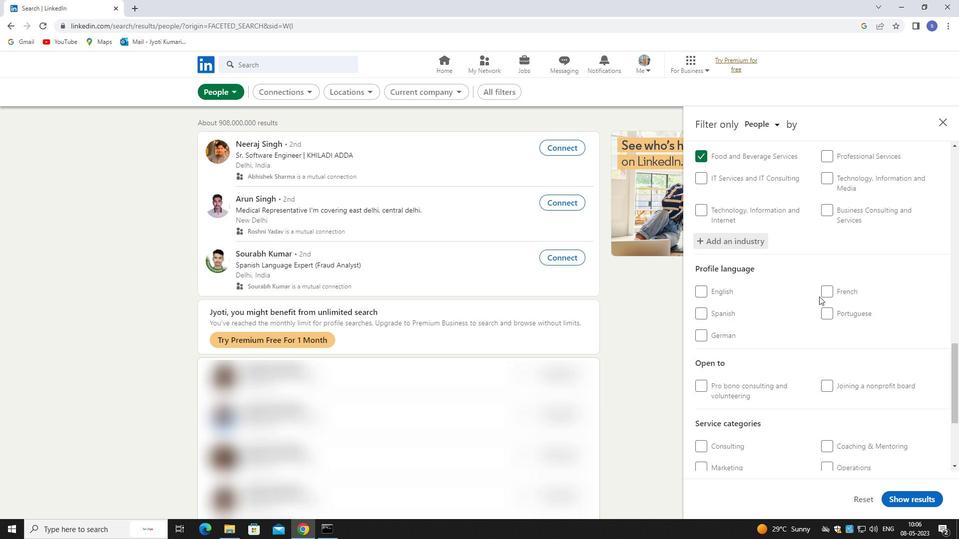 
Action: Mouse pressed left at (830, 287)
Screenshot: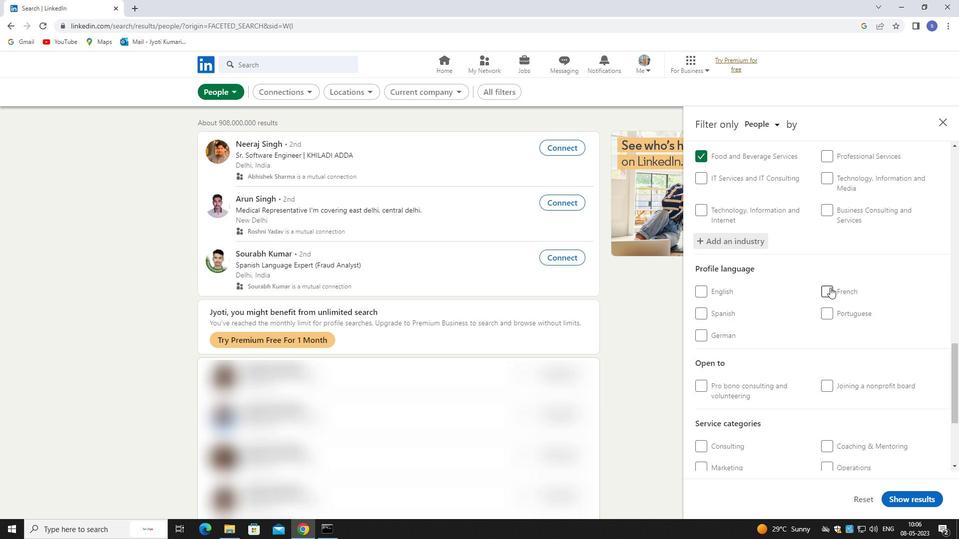 
Action: Mouse moved to (851, 384)
Screenshot: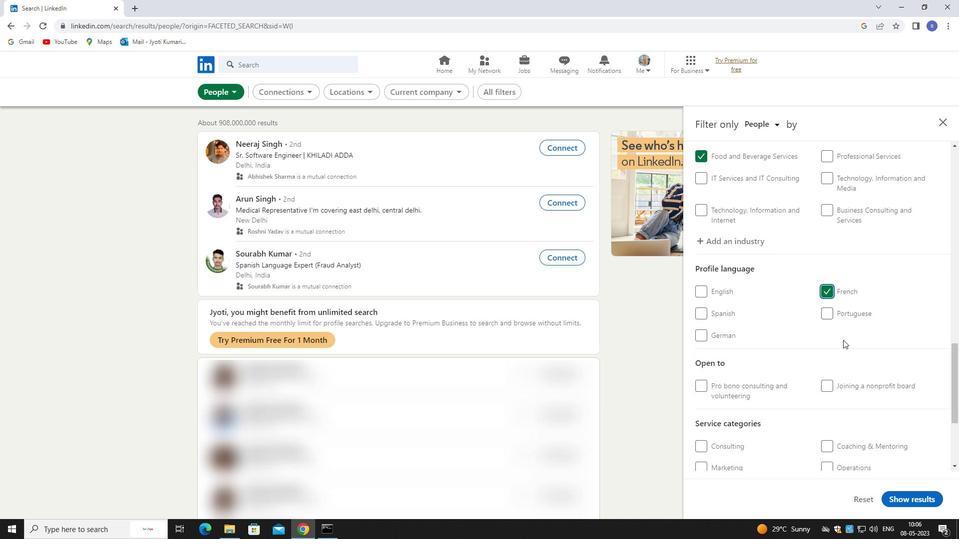 
Action: Mouse scrolled (851, 383) with delta (0, 0)
Screenshot: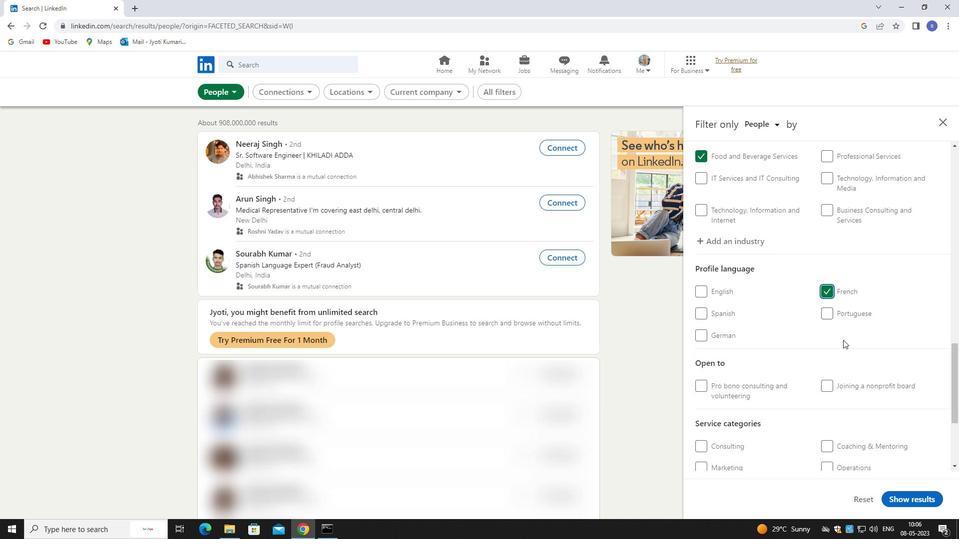 
Action: Mouse moved to (851, 385)
Screenshot: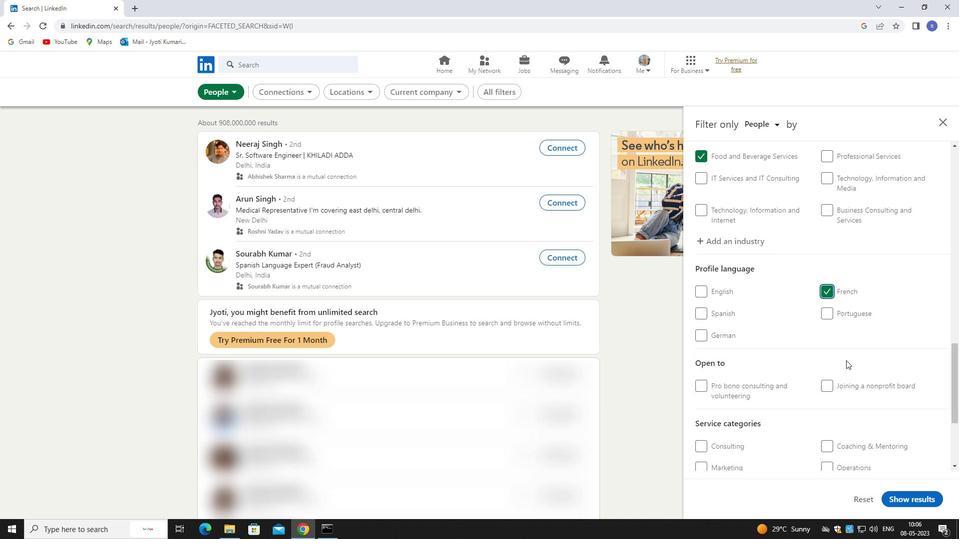 
Action: Mouse scrolled (851, 384) with delta (0, 0)
Screenshot: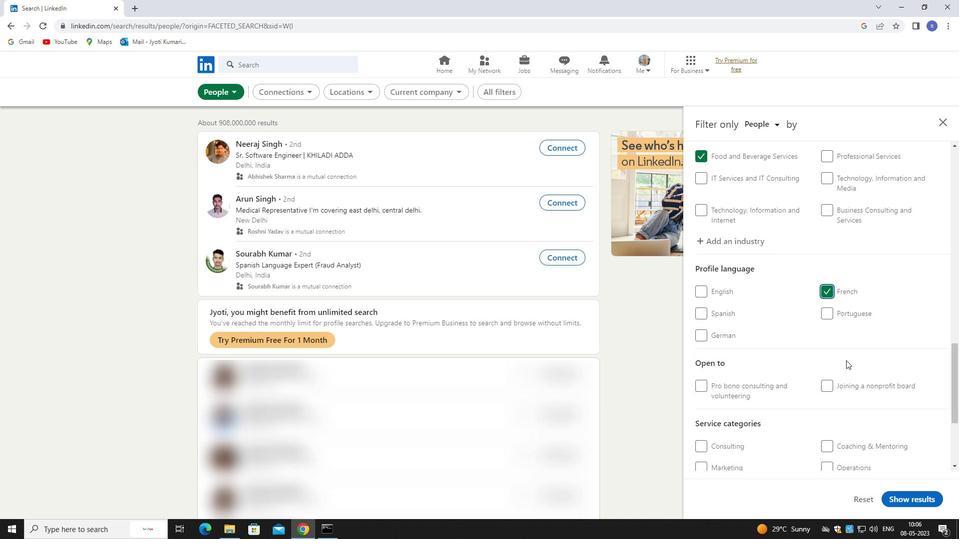 
Action: Mouse moved to (851, 385)
Screenshot: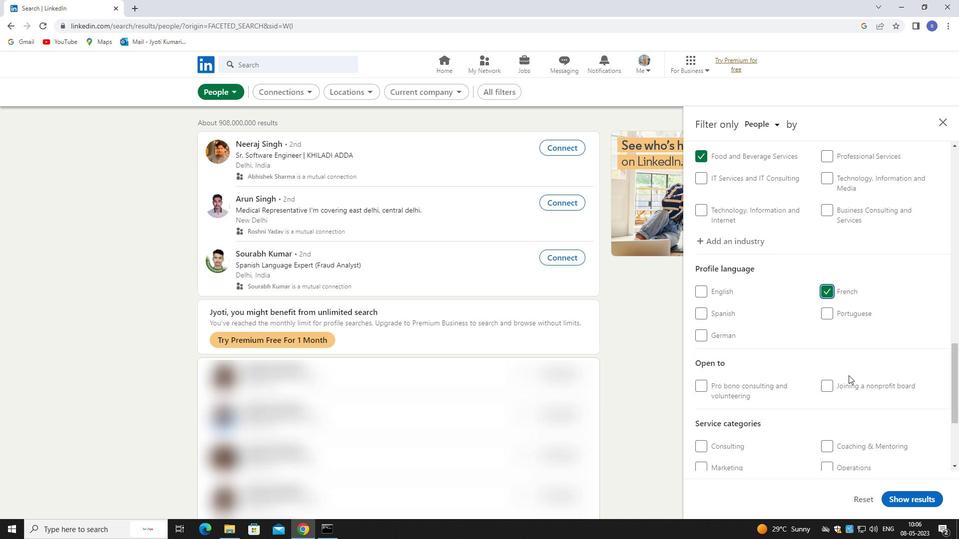 
Action: Mouse scrolled (851, 385) with delta (0, 0)
Screenshot: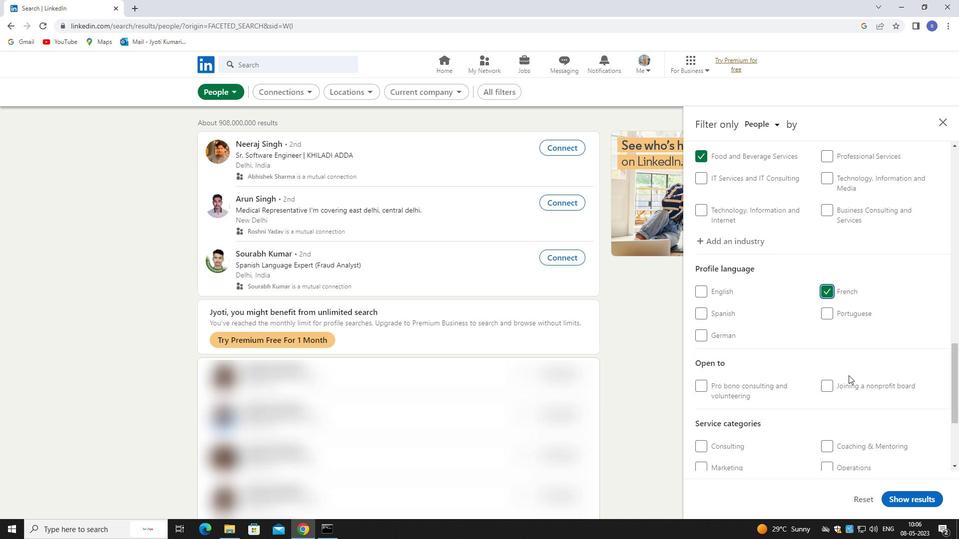 
Action: Mouse moved to (854, 343)
Screenshot: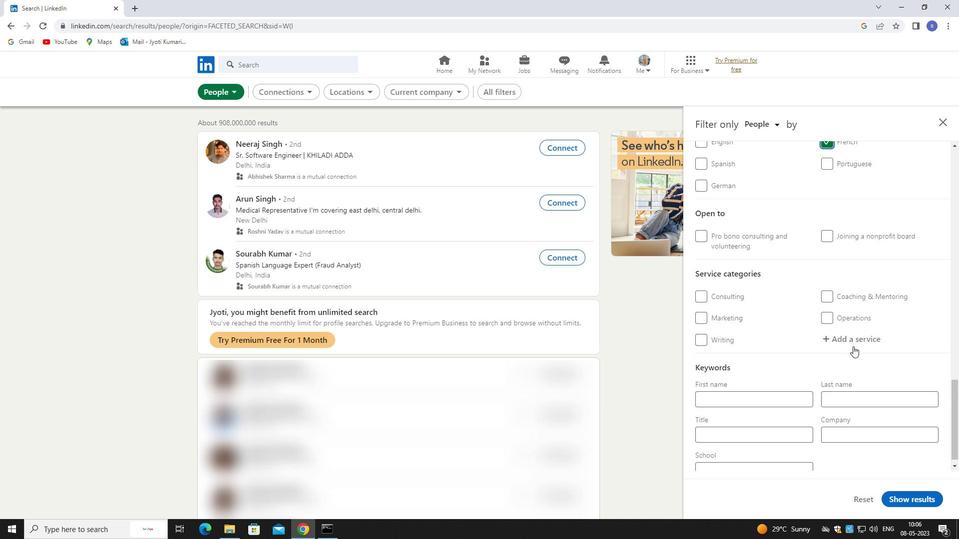 
Action: Mouse pressed left at (854, 343)
Screenshot: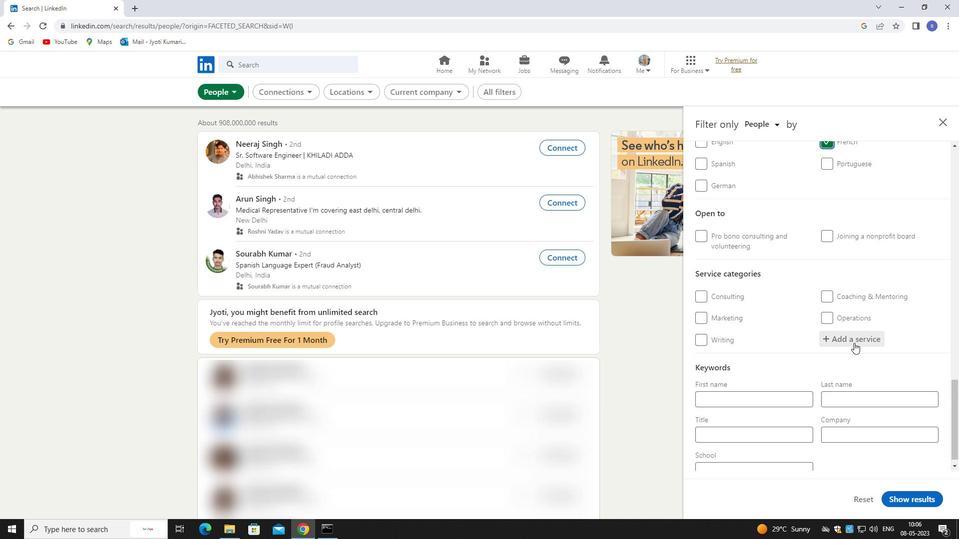 
Action: Key pressed video<Key.space>ani
Screenshot: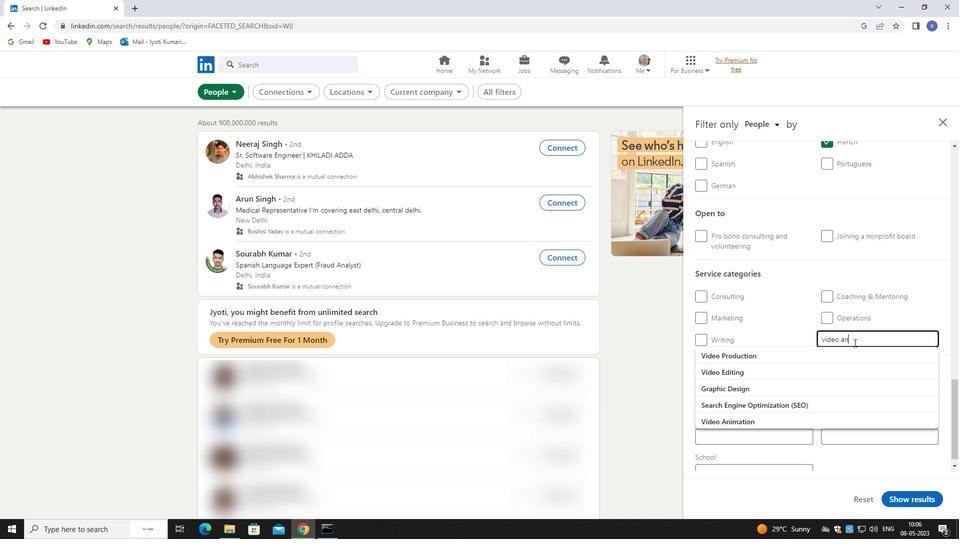 
Action: Mouse moved to (856, 352)
Screenshot: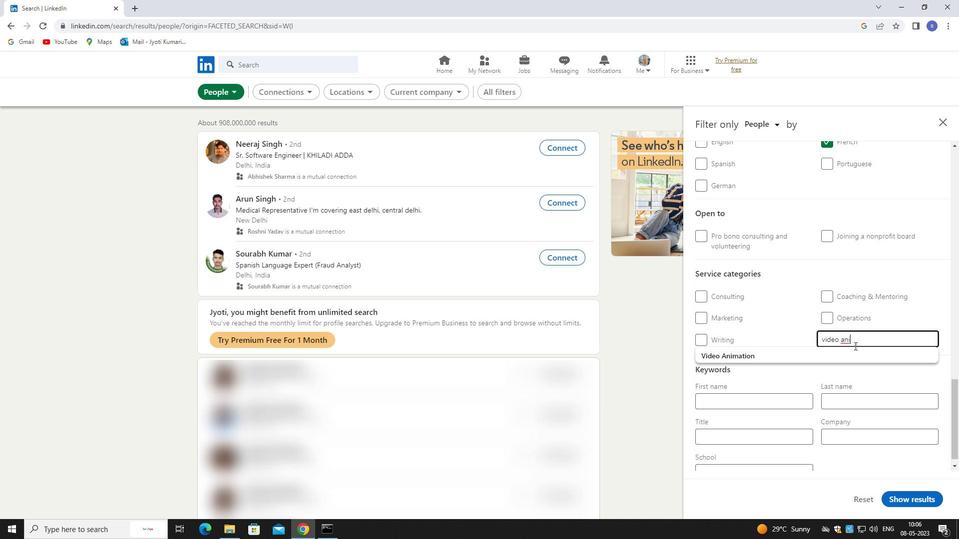 
Action: Mouse pressed left at (856, 352)
Screenshot: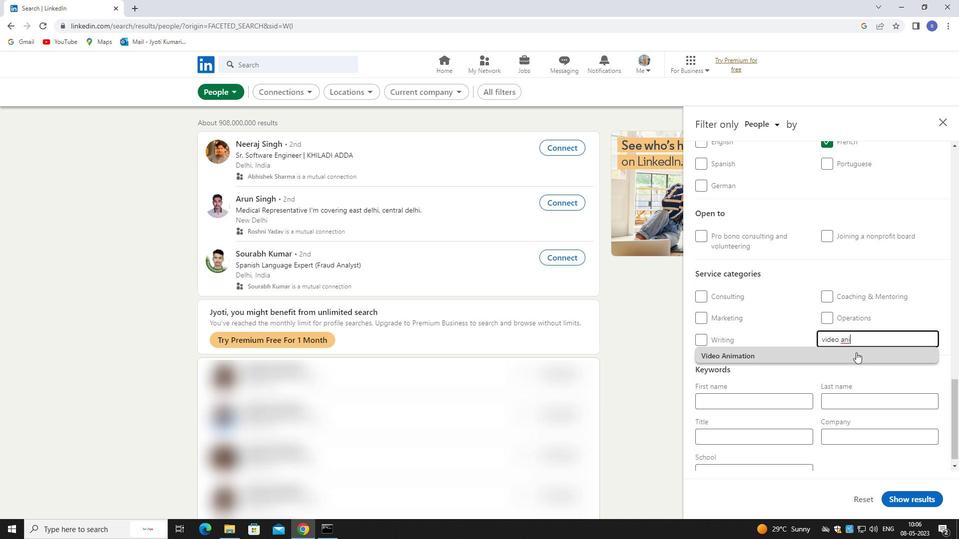 
Action: Mouse scrolled (856, 352) with delta (0, 0)
Screenshot: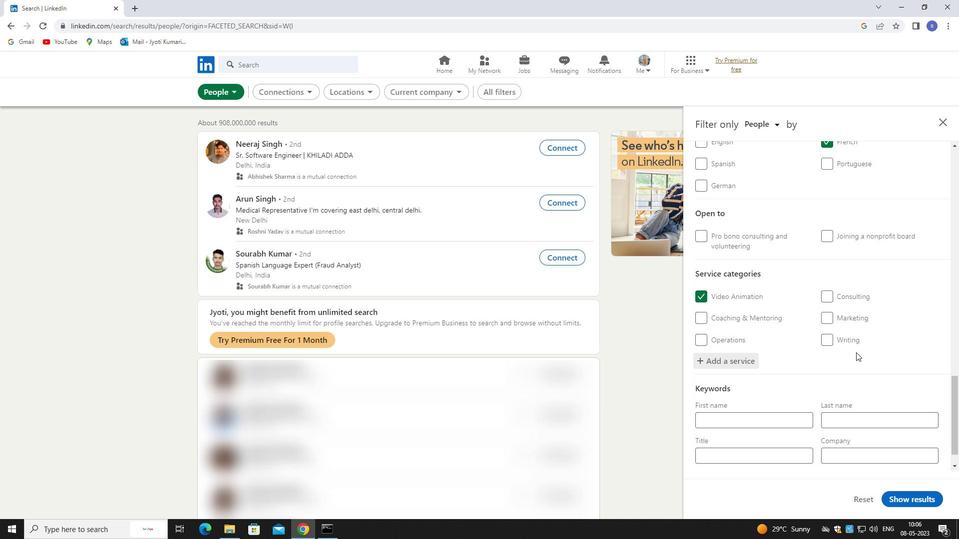 
Action: Mouse scrolled (856, 352) with delta (0, 0)
Screenshot: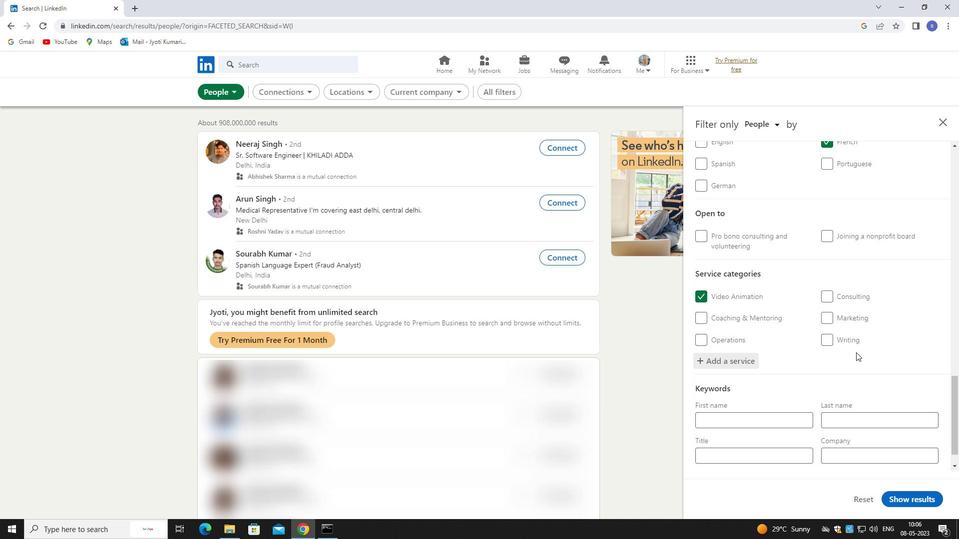 
Action: Mouse scrolled (856, 352) with delta (0, 0)
Screenshot: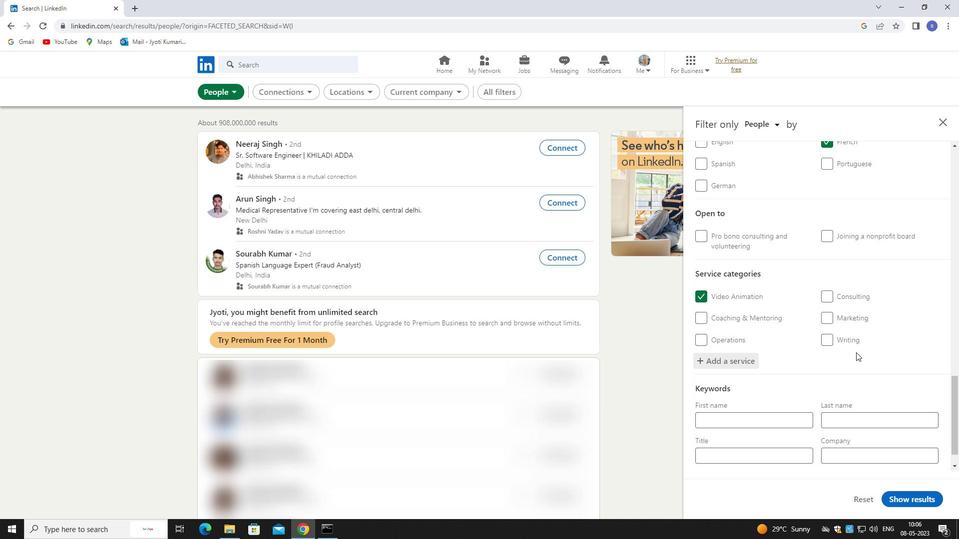 
Action: Mouse scrolled (856, 352) with delta (0, 0)
Screenshot: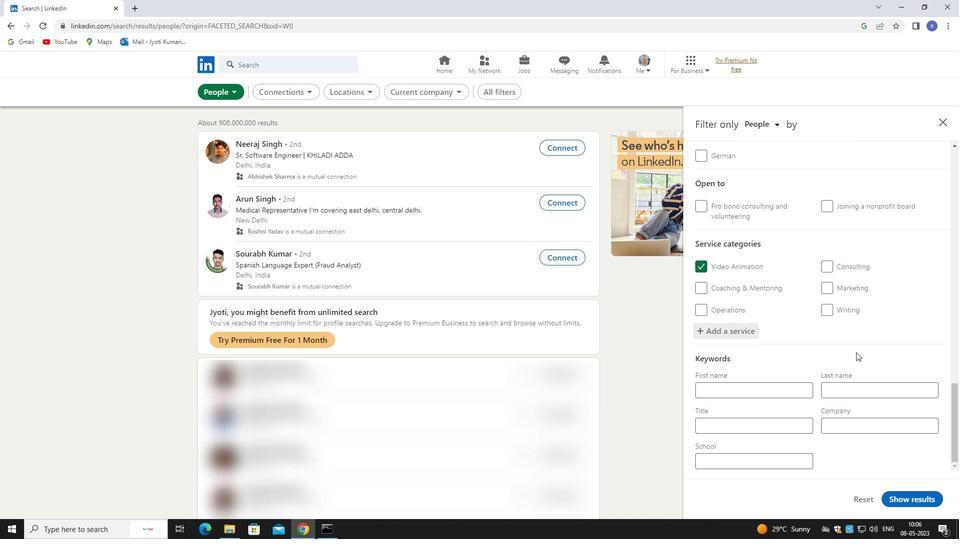 
Action: Mouse moved to (777, 428)
Screenshot: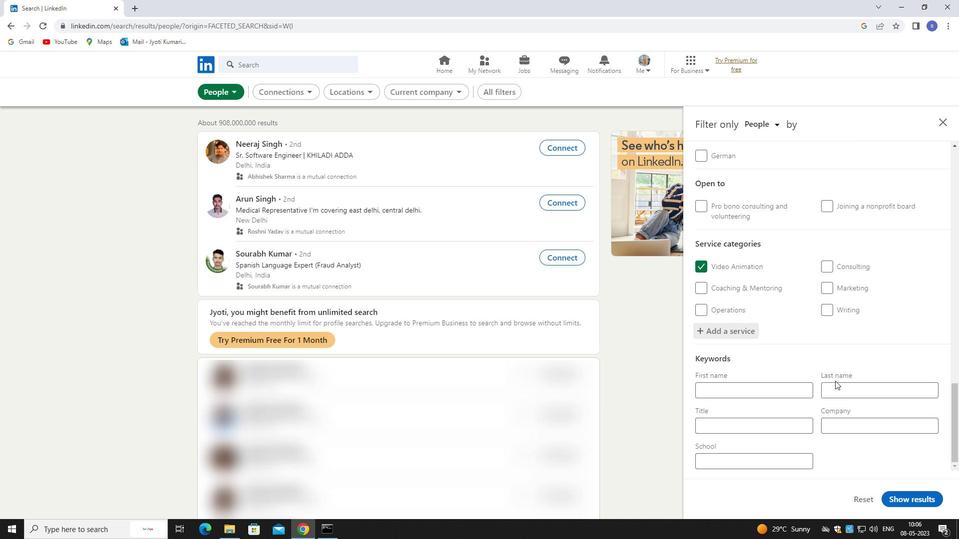 
Action: Mouse pressed left at (777, 428)
Screenshot: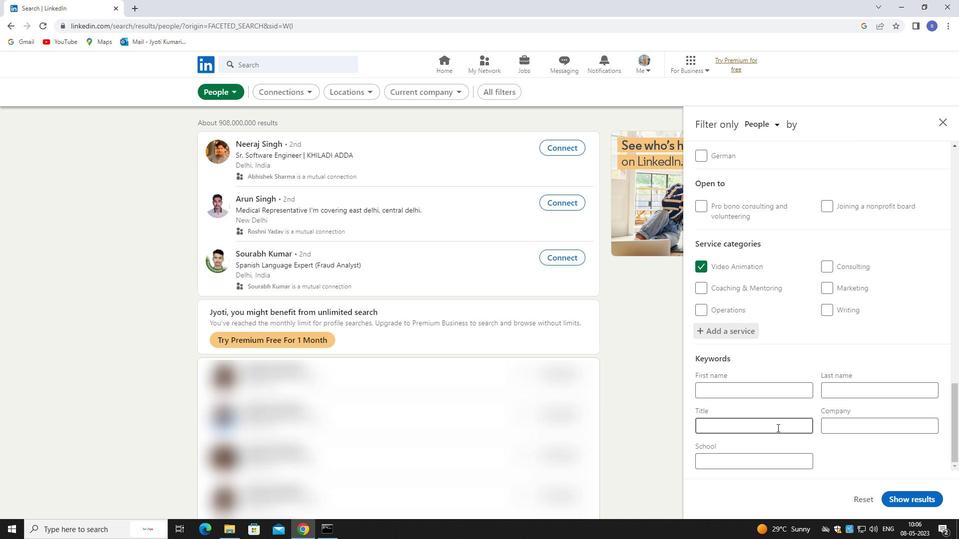 
Action: Mouse pressed left at (777, 428)
Screenshot: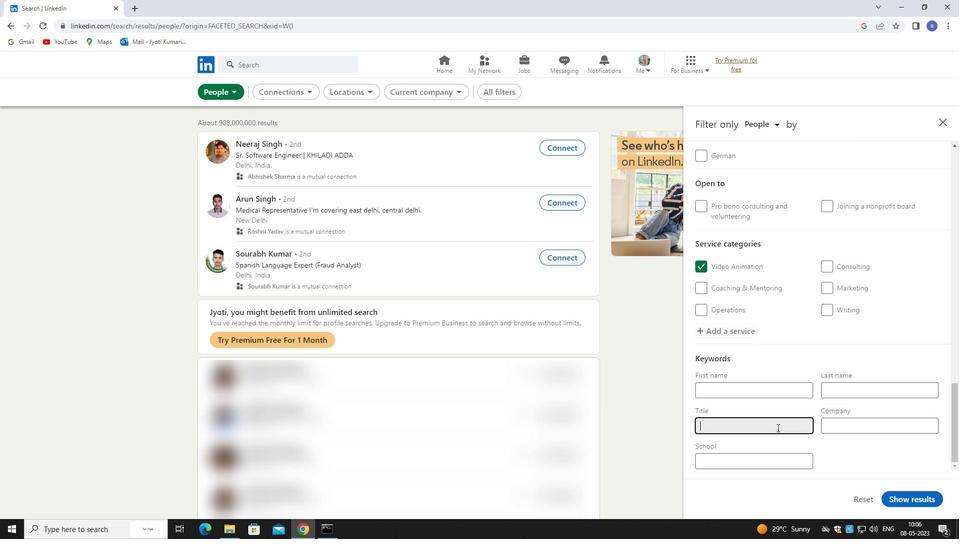 
Action: Key pressed <Key.shift>SEO<Key.backspace><Key.shift>O<Key.space><Key.shift><Key.shift><Key.shift><Key.shift><Key.shift><Key.shift><Key.shift><Key.shift><Key.shift>MANAGER
Screenshot: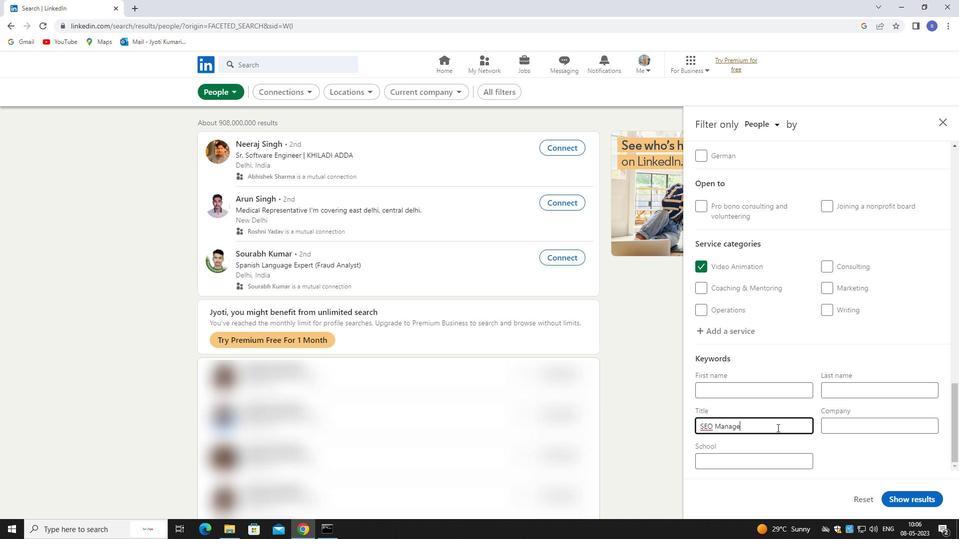 
Action: Mouse moved to (893, 501)
Screenshot: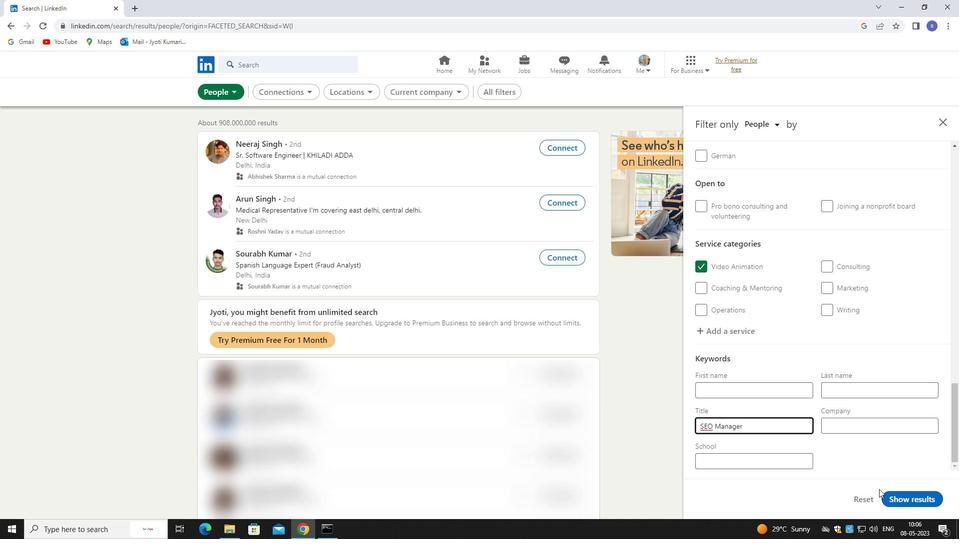 
Action: Mouse pressed left at (893, 501)
Screenshot: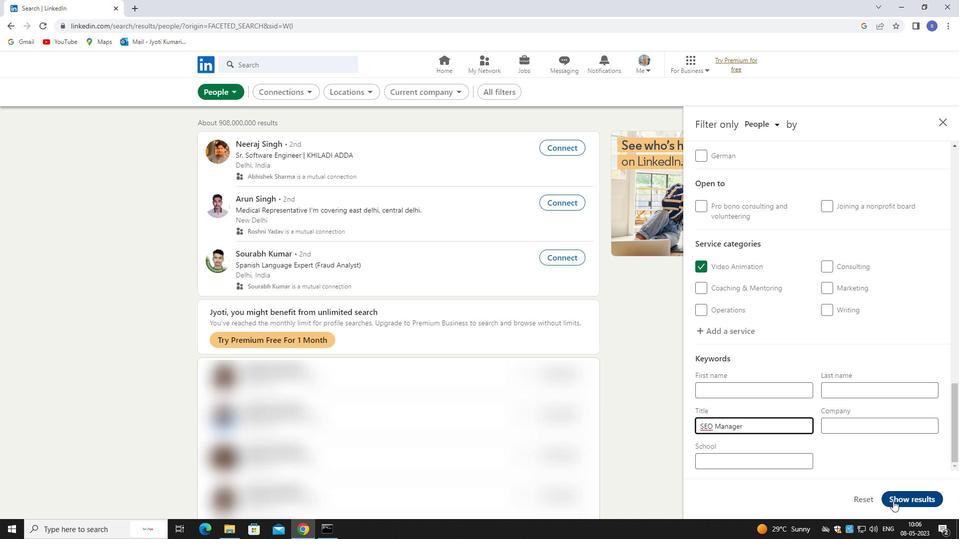 
Action: Mouse moved to (883, 498)
Screenshot: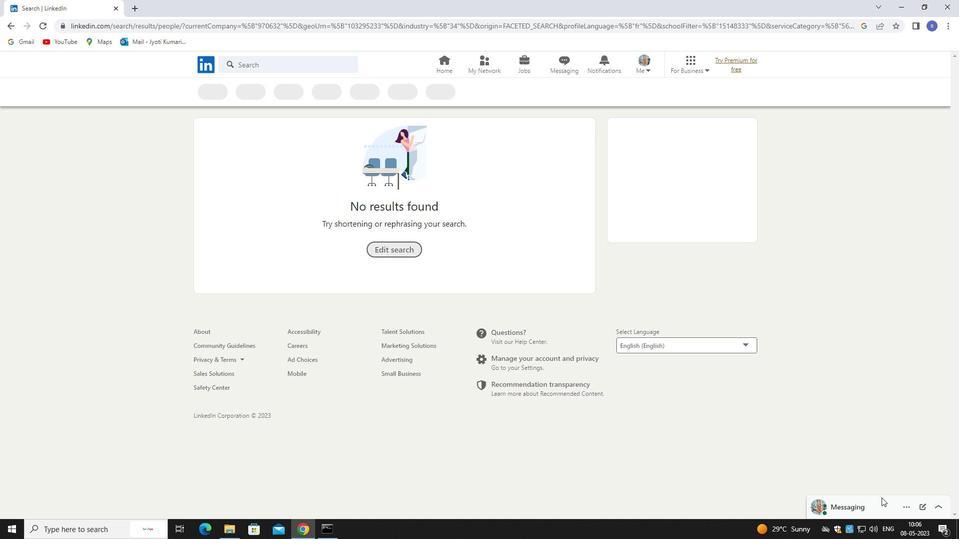 
